 Task: Find connections with filter location Rājgurunagar with filter topic #happyfounderswith filter profile language English with filter current company Internship & Jobs For Fresher / Work From Home Jobs  with filter school Sri Krishnadevaraya University with filter industry Real Estate and Equipment Rental Services with filter service category Corporate Law with filter keywords title Political Scientist
Action: Mouse moved to (488, 48)
Screenshot: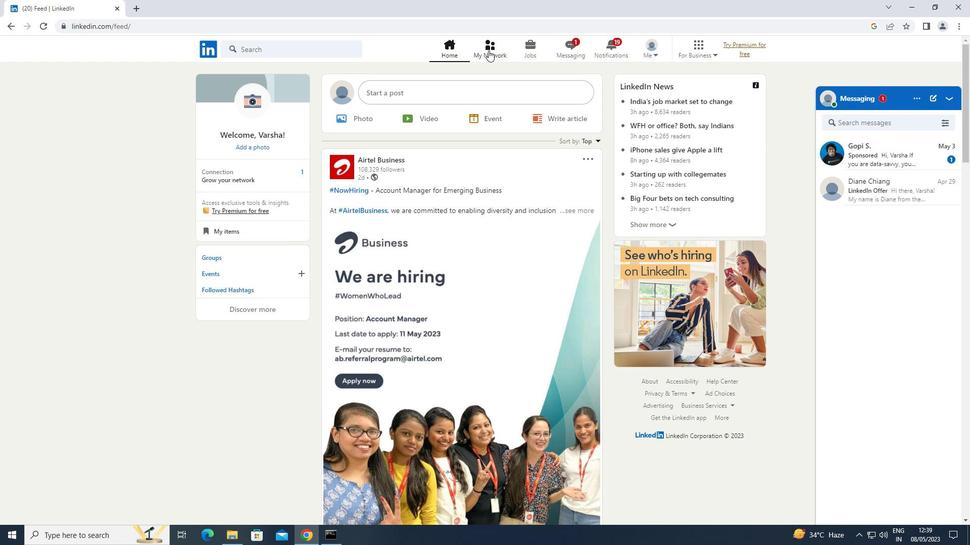 
Action: Mouse pressed left at (488, 48)
Screenshot: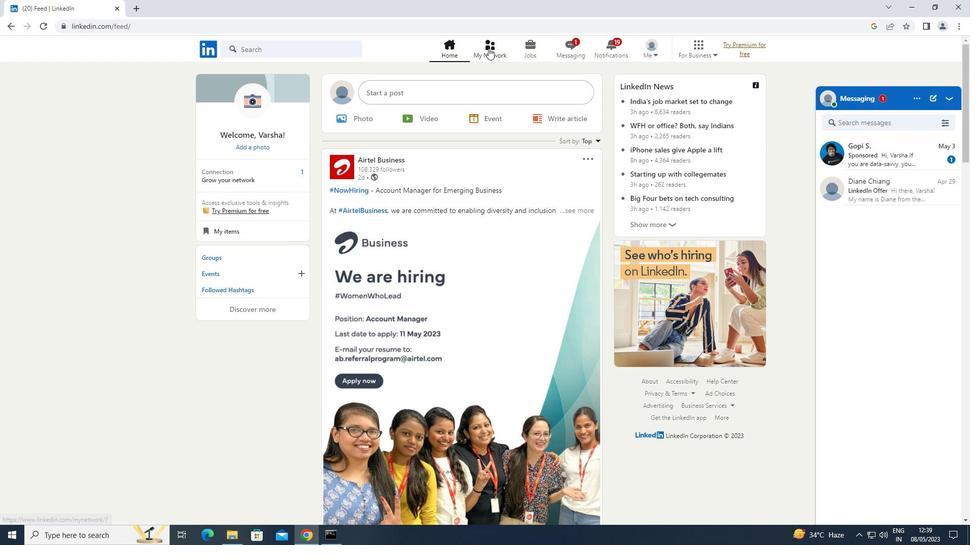 
Action: Mouse moved to (302, 104)
Screenshot: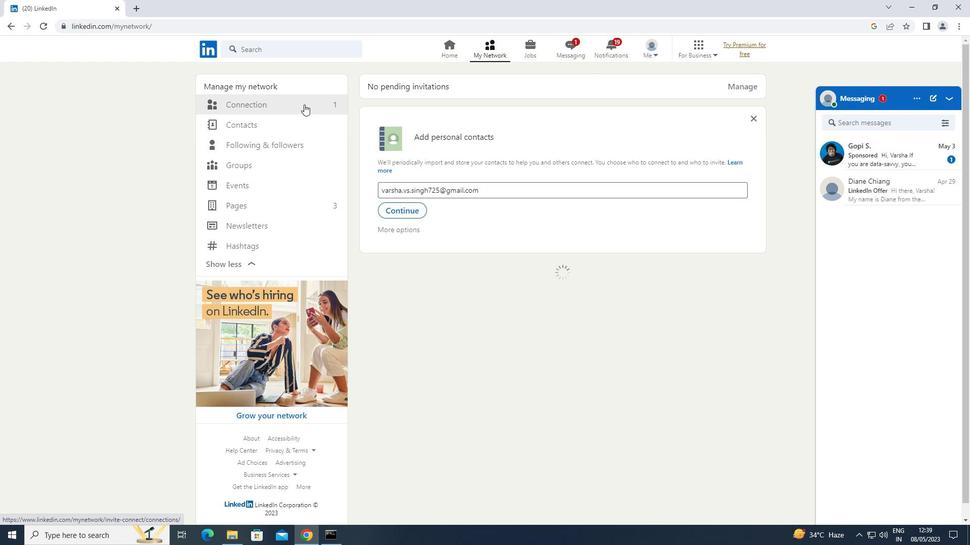 
Action: Mouse pressed left at (302, 104)
Screenshot: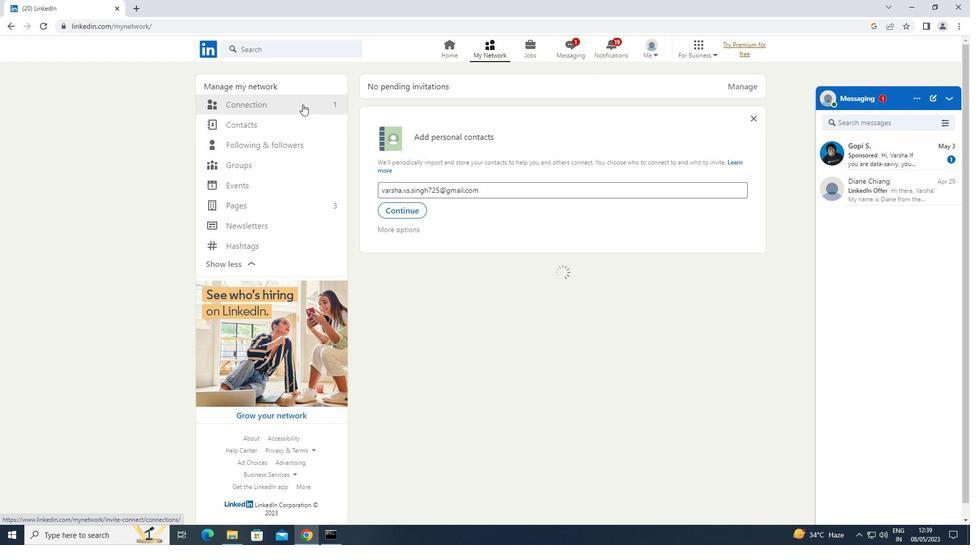 
Action: Mouse moved to (572, 101)
Screenshot: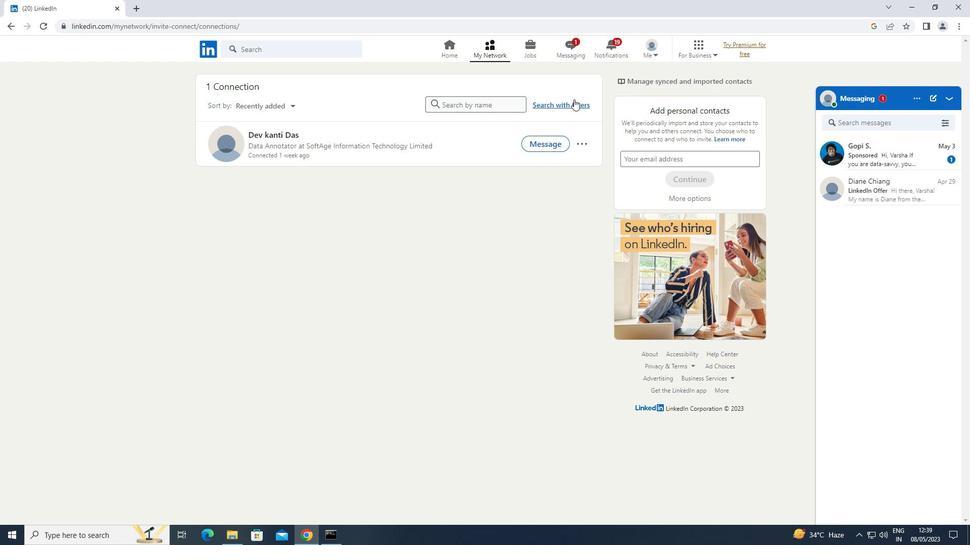 
Action: Mouse pressed left at (572, 101)
Screenshot: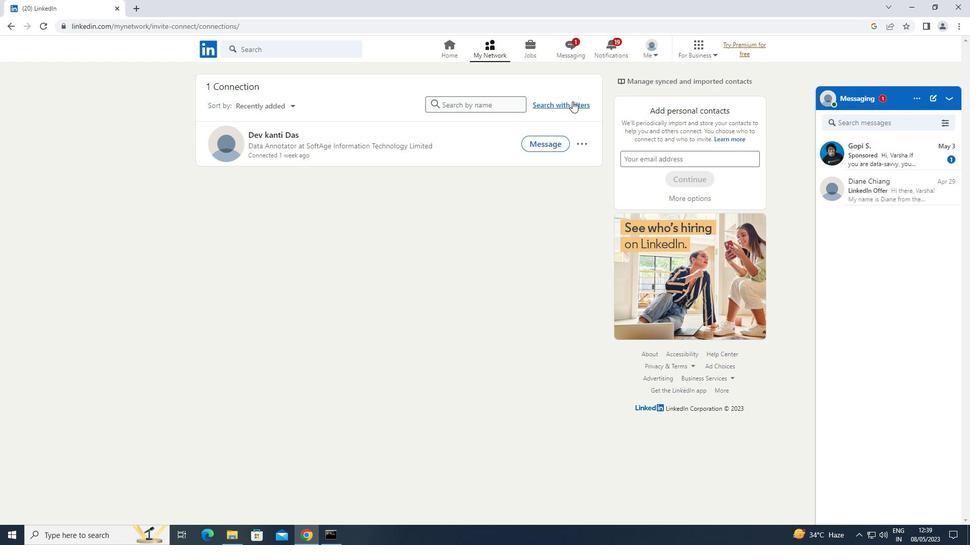 
Action: Mouse moved to (518, 77)
Screenshot: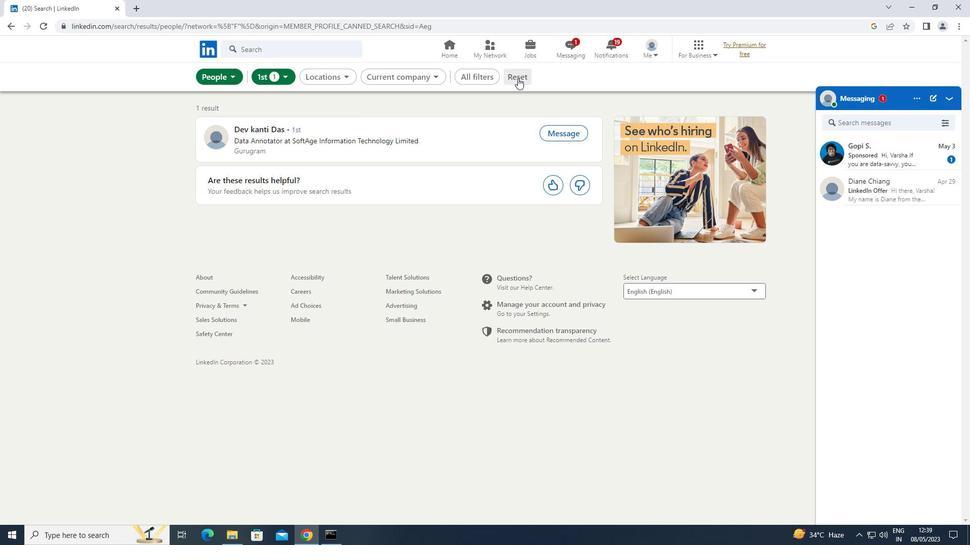 
Action: Mouse pressed left at (518, 77)
Screenshot: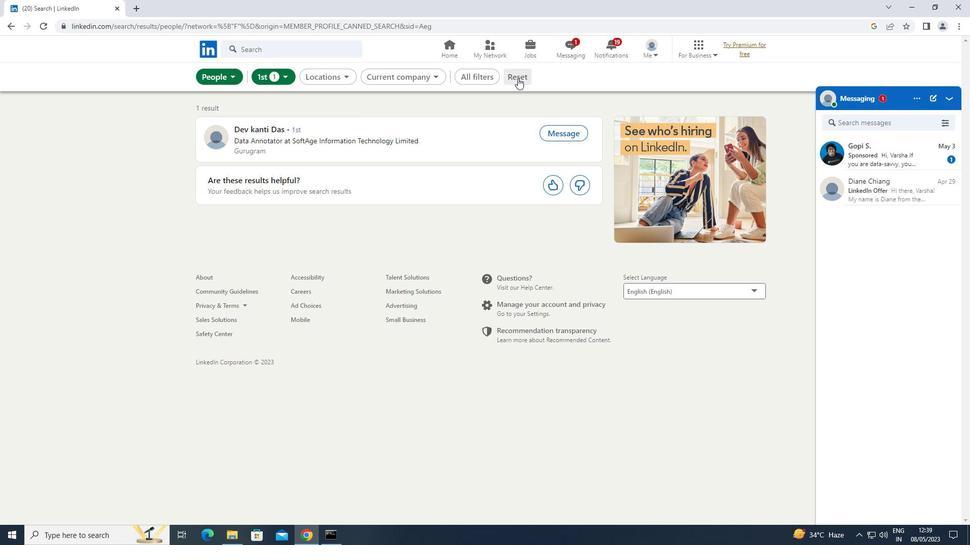 
Action: Mouse moved to (506, 79)
Screenshot: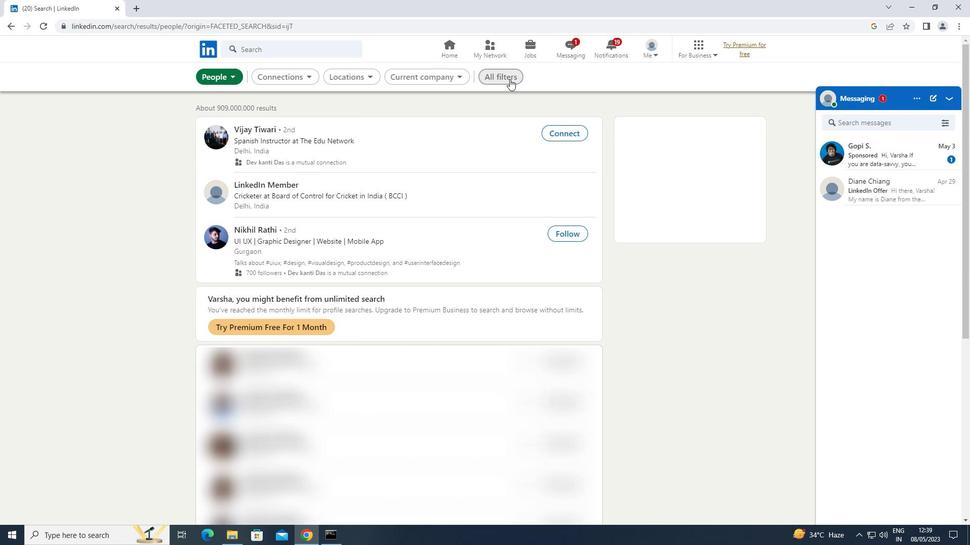 
Action: Mouse pressed left at (506, 79)
Screenshot: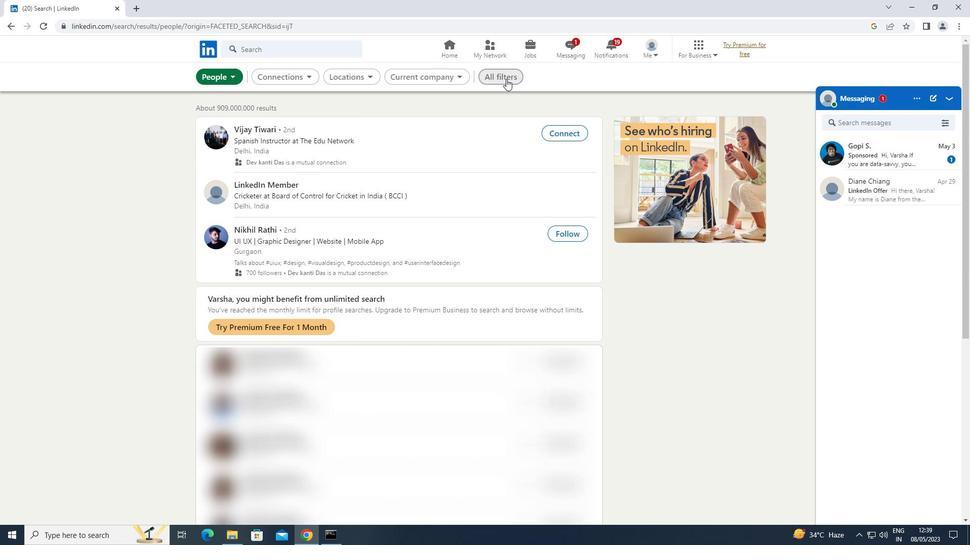 
Action: Mouse moved to (769, 204)
Screenshot: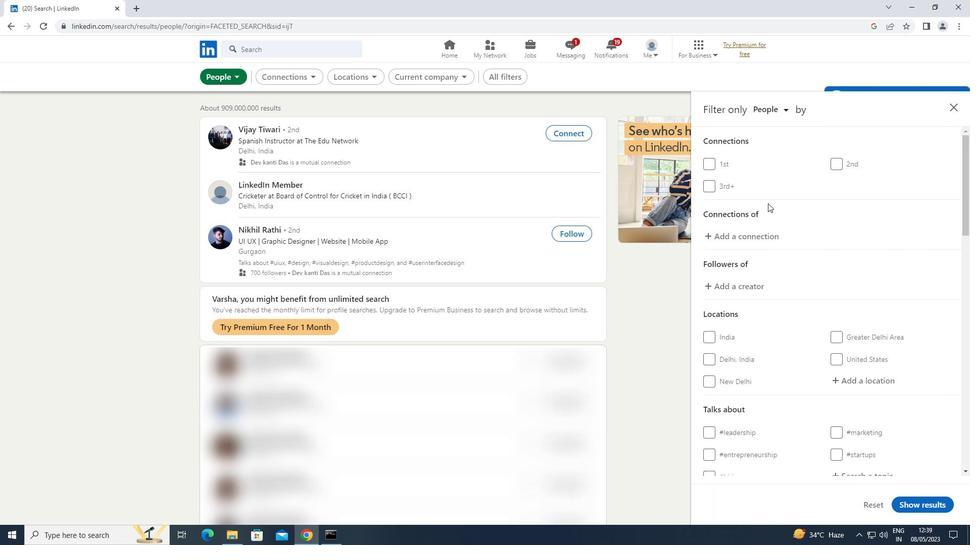 
Action: Mouse scrolled (769, 203) with delta (0, 0)
Screenshot: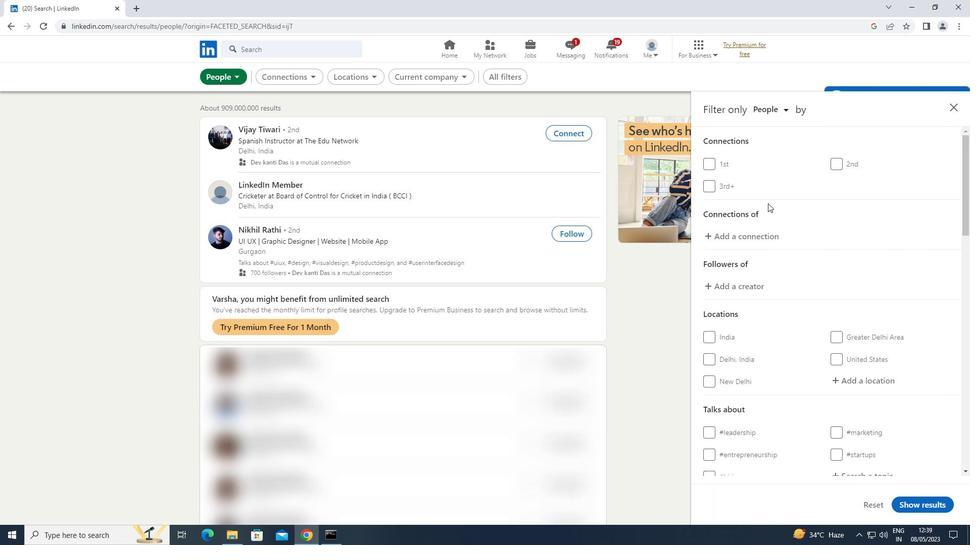 
Action: Mouse moved to (769, 204)
Screenshot: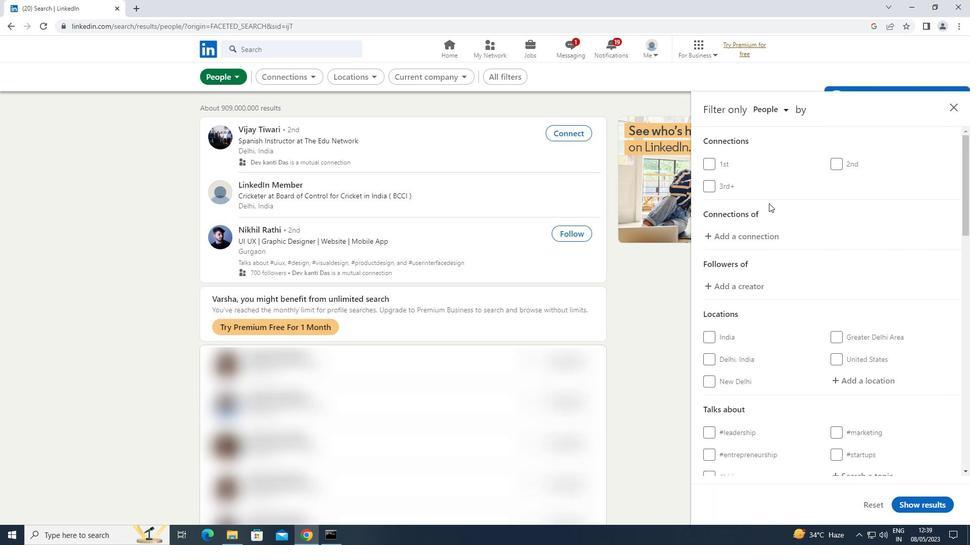 
Action: Mouse scrolled (769, 204) with delta (0, 0)
Screenshot: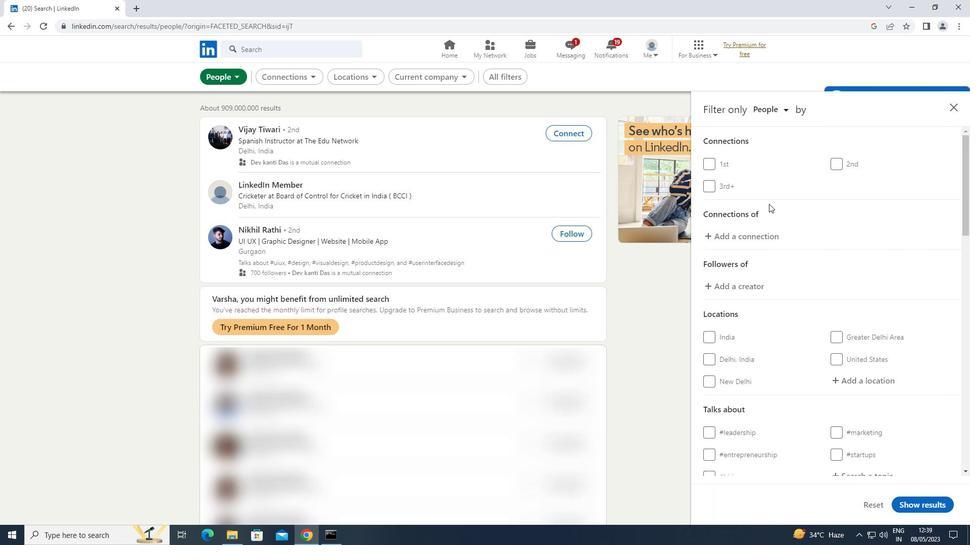 
Action: Mouse moved to (857, 277)
Screenshot: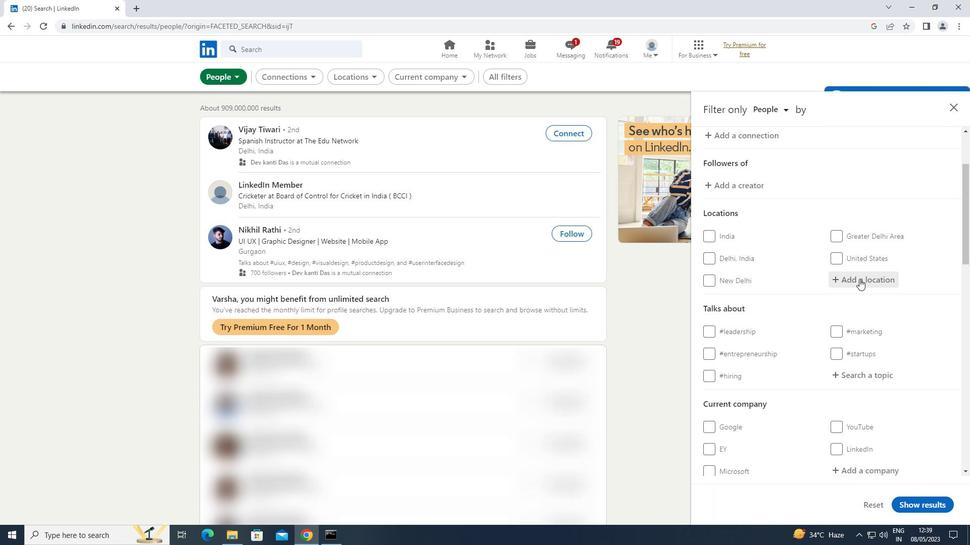 
Action: Mouse pressed left at (857, 277)
Screenshot: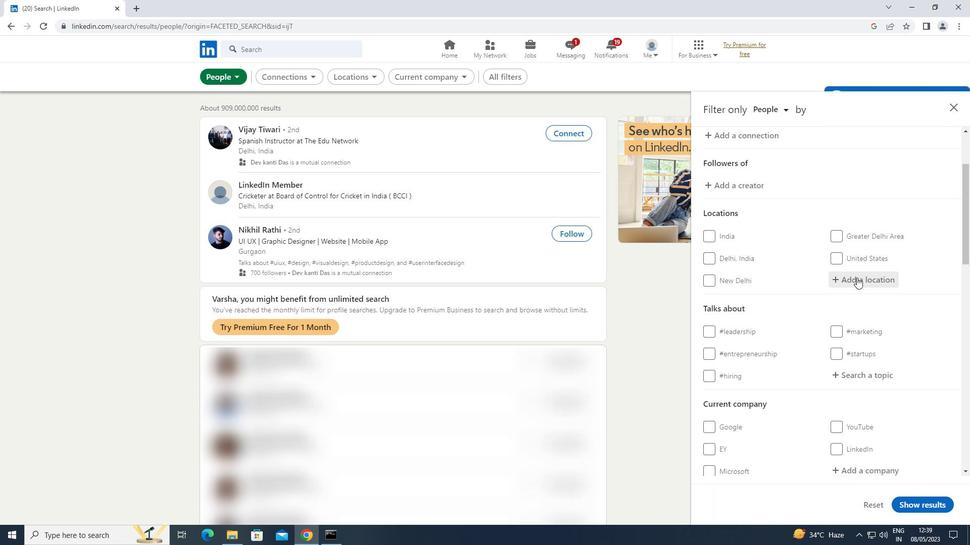 
Action: Key pressed <Key.shift>RAJGURUNAGAR
Screenshot: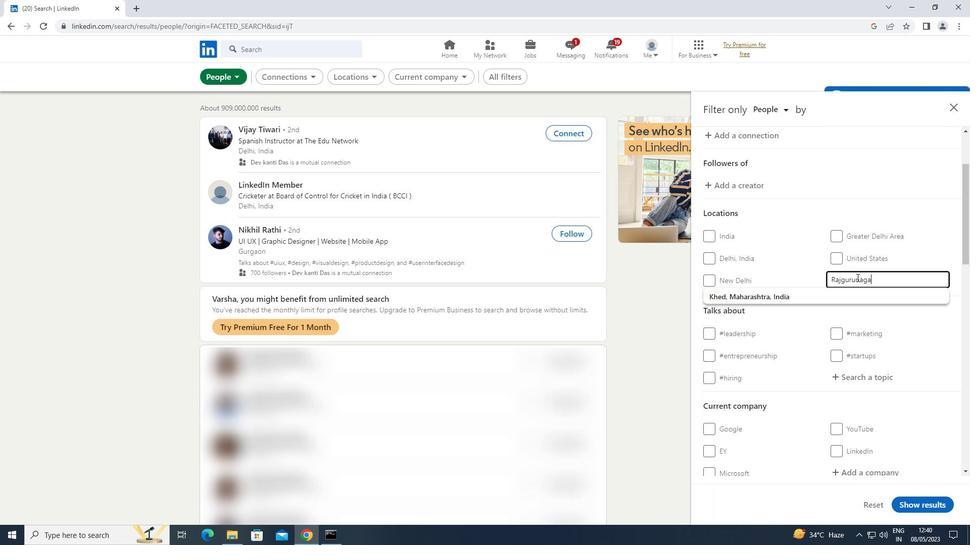 
Action: Mouse moved to (855, 377)
Screenshot: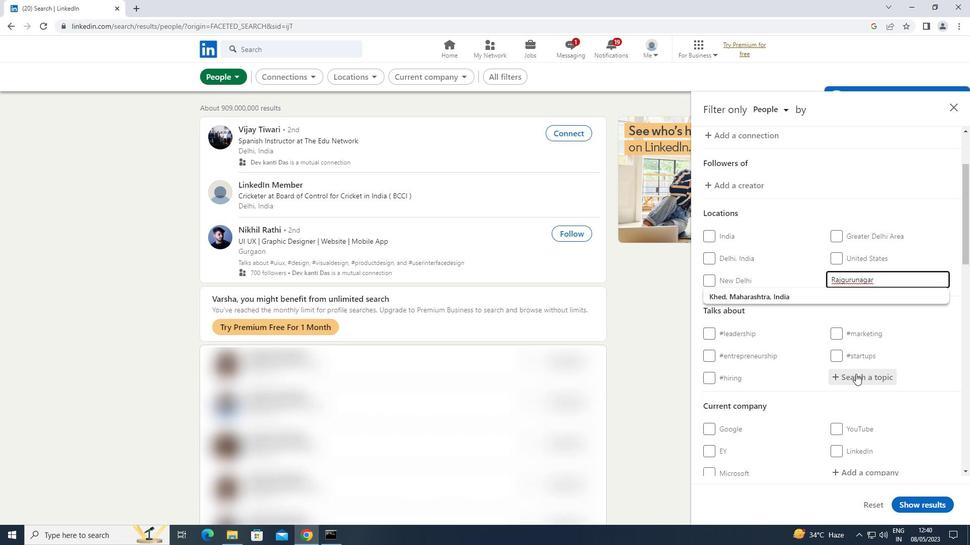 
Action: Mouse pressed left at (855, 377)
Screenshot: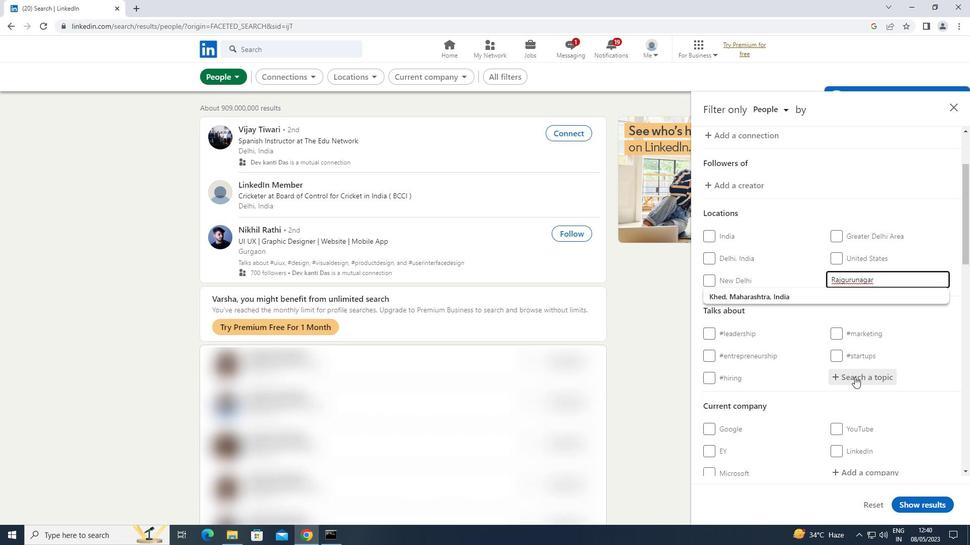 
Action: Key pressed HAPPYFOUNDER
Screenshot: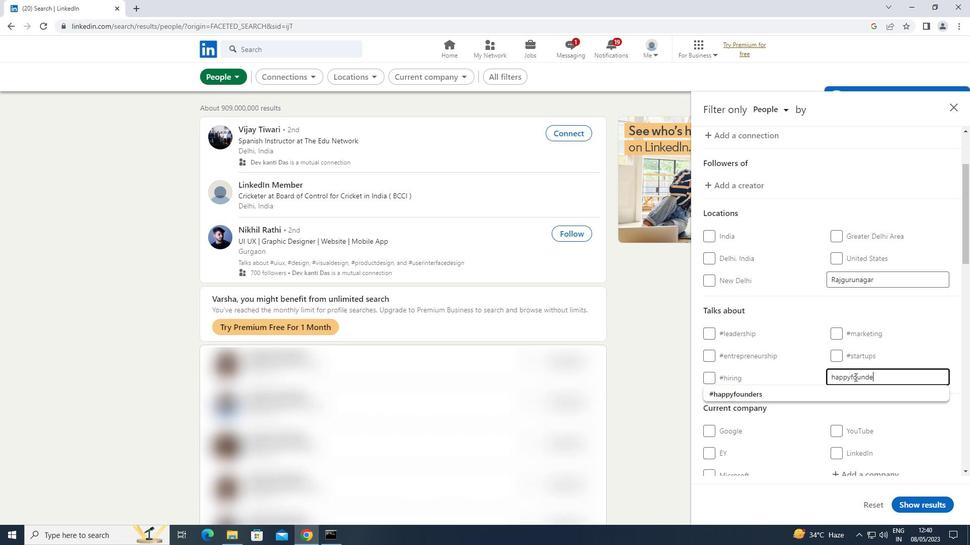 
Action: Mouse moved to (767, 395)
Screenshot: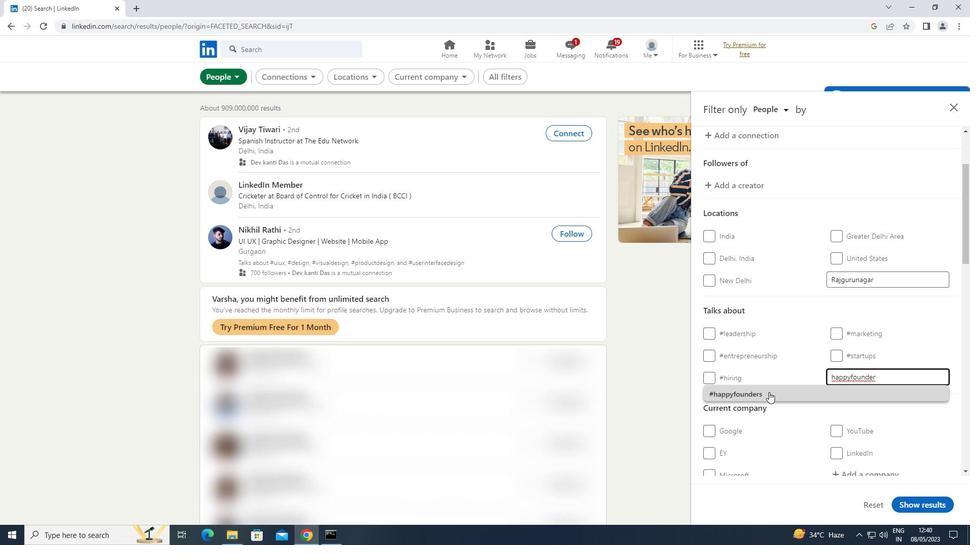 
Action: Mouse pressed left at (767, 395)
Screenshot: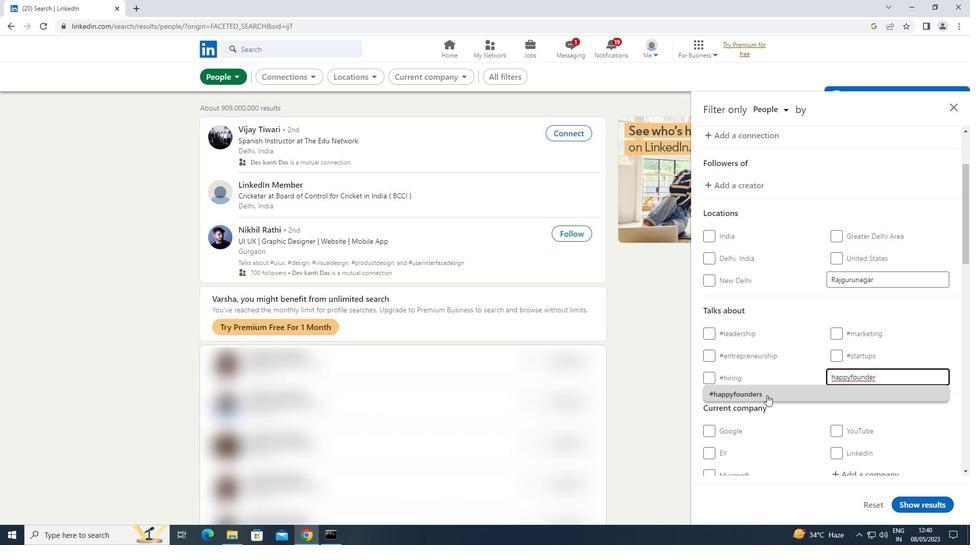 
Action: Mouse scrolled (767, 395) with delta (0, 0)
Screenshot: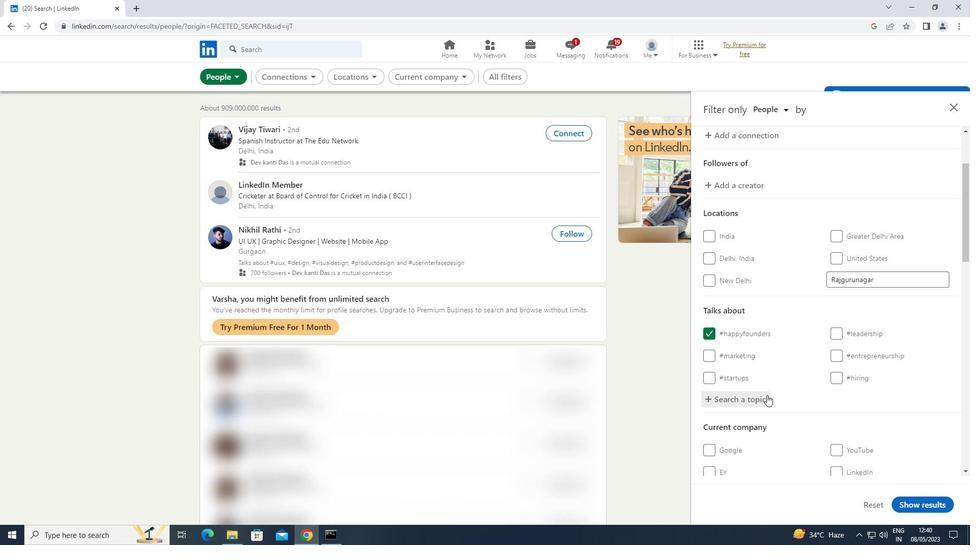 
Action: Mouse moved to (767, 396)
Screenshot: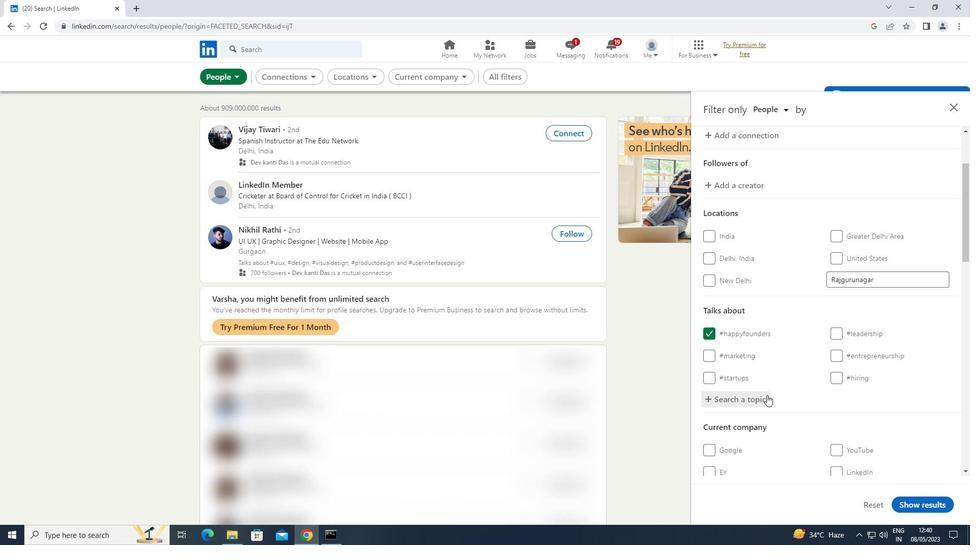 
Action: Mouse scrolled (767, 395) with delta (0, 0)
Screenshot: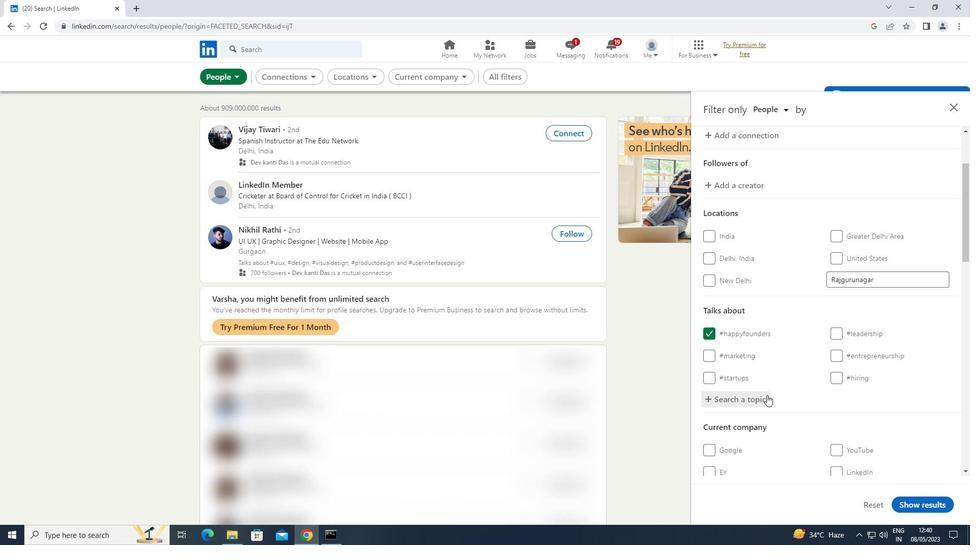 
Action: Mouse scrolled (767, 395) with delta (0, 0)
Screenshot: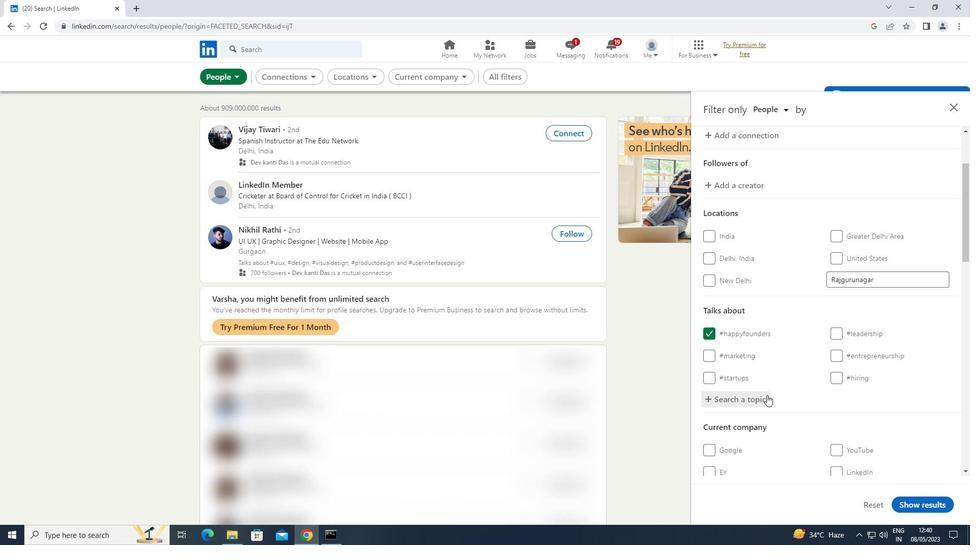 
Action: Mouse scrolled (767, 395) with delta (0, 0)
Screenshot: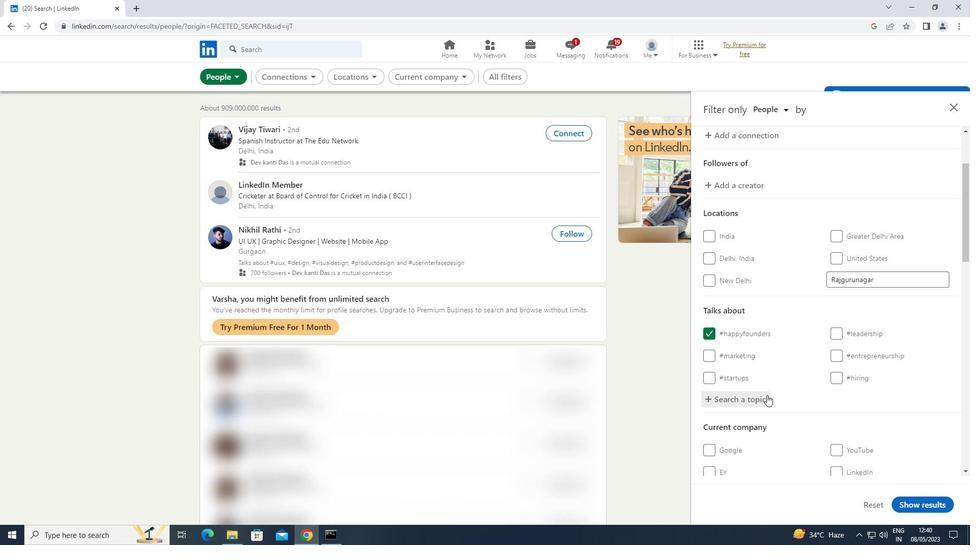 
Action: Mouse moved to (767, 396)
Screenshot: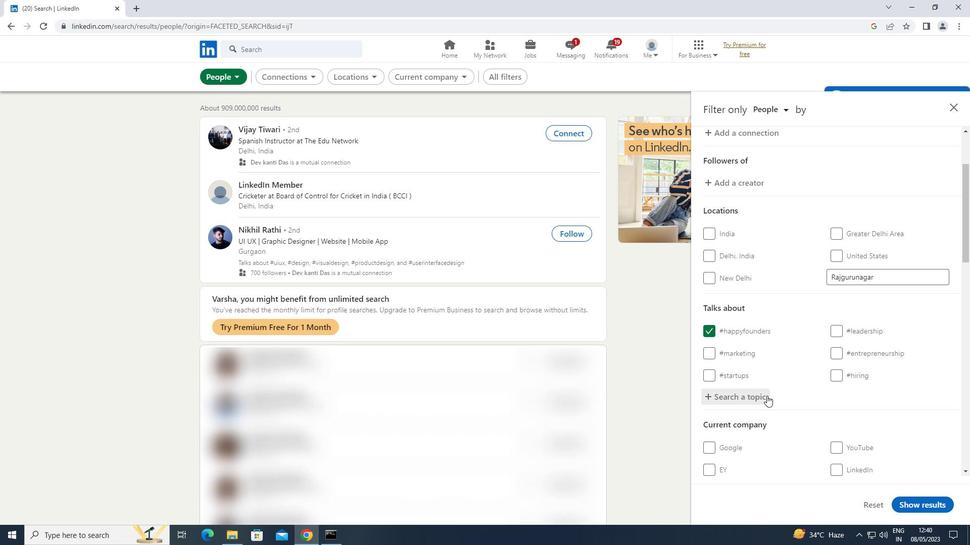 
Action: Mouse scrolled (767, 396) with delta (0, 0)
Screenshot: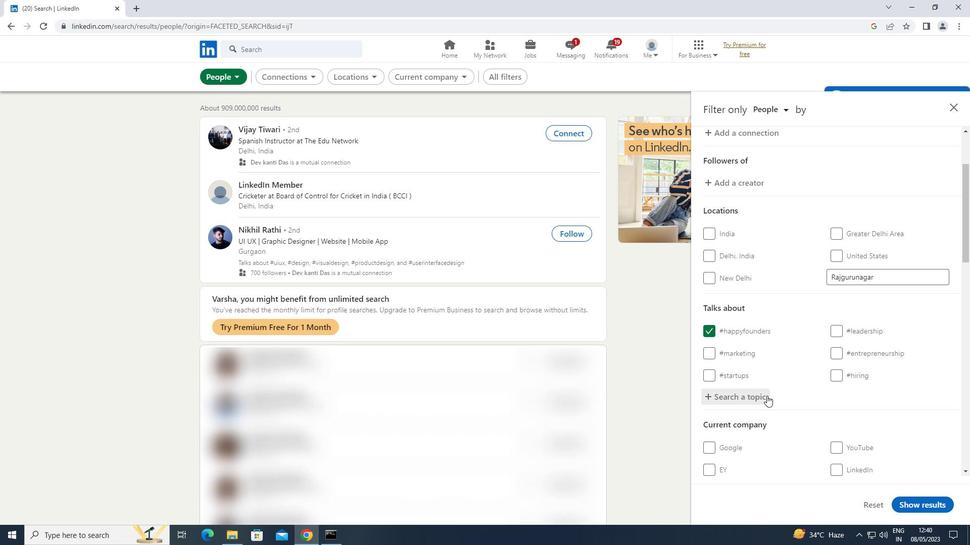 
Action: Mouse scrolled (767, 396) with delta (0, 0)
Screenshot: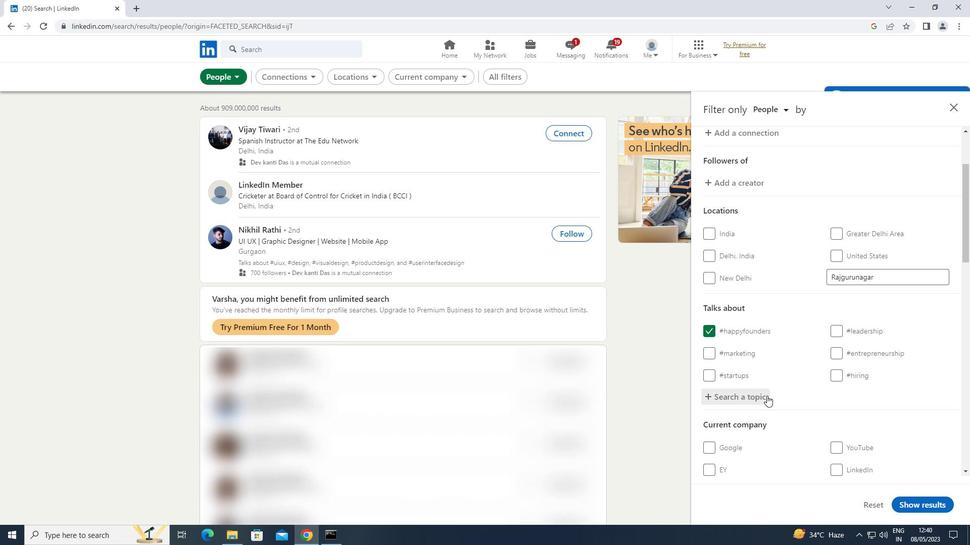 
Action: Mouse scrolled (767, 396) with delta (0, 0)
Screenshot: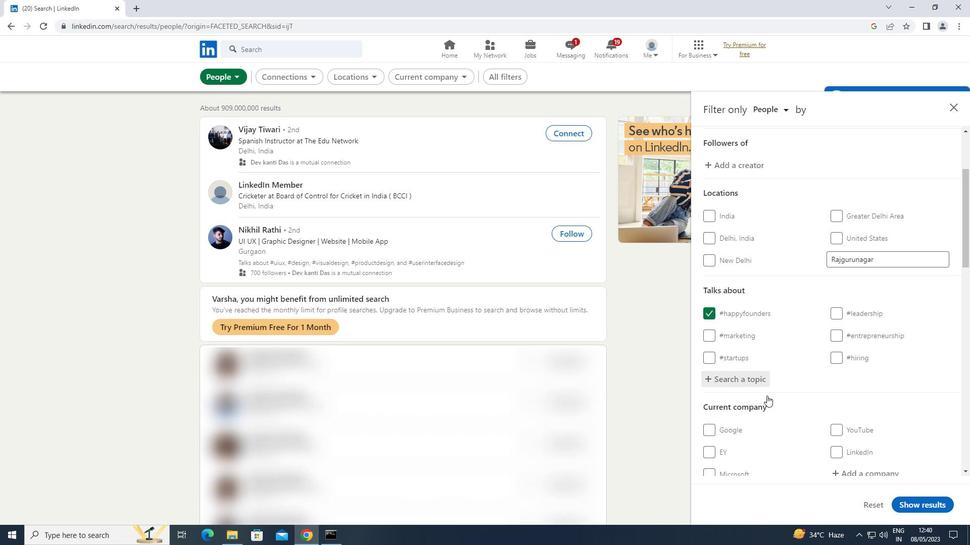 
Action: Mouse moved to (769, 395)
Screenshot: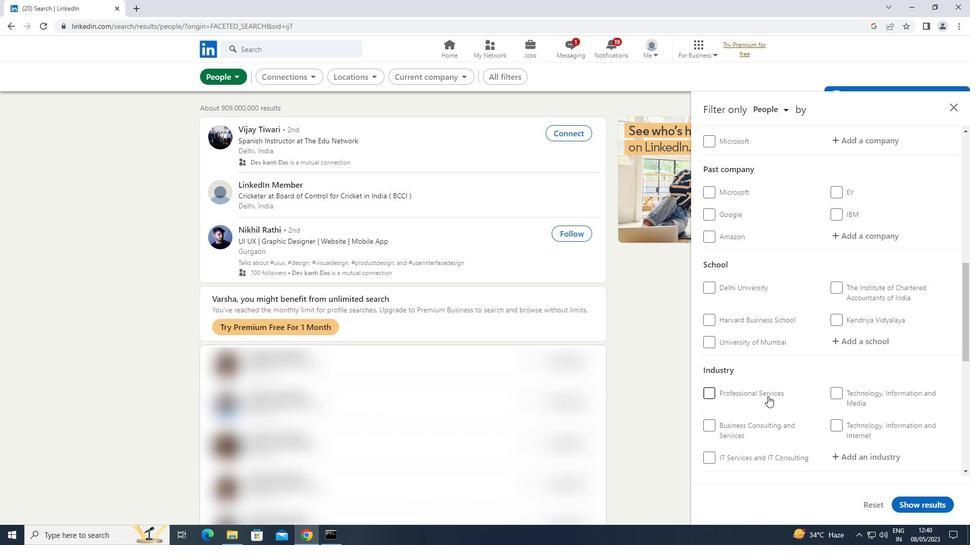 
Action: Mouse scrolled (769, 395) with delta (0, 0)
Screenshot: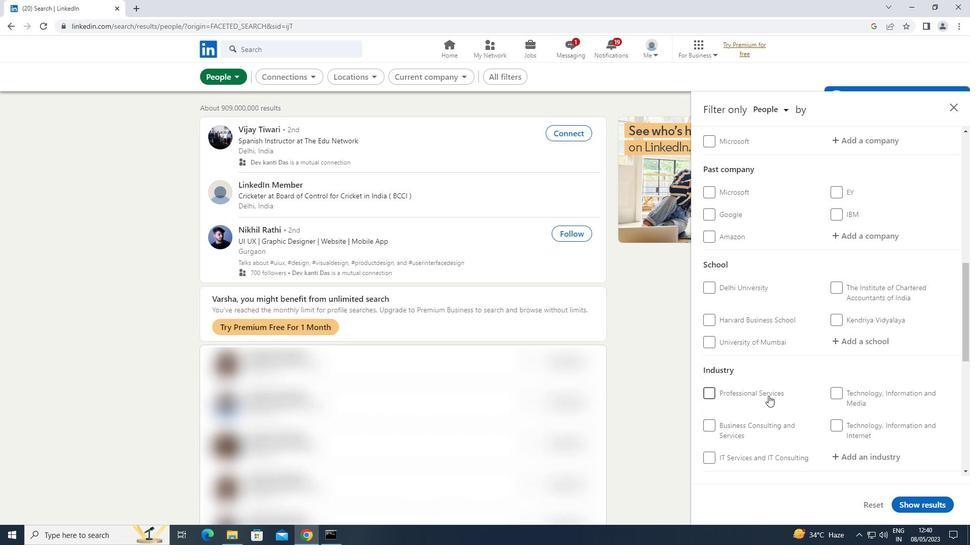 
Action: Mouse scrolled (769, 395) with delta (0, 0)
Screenshot: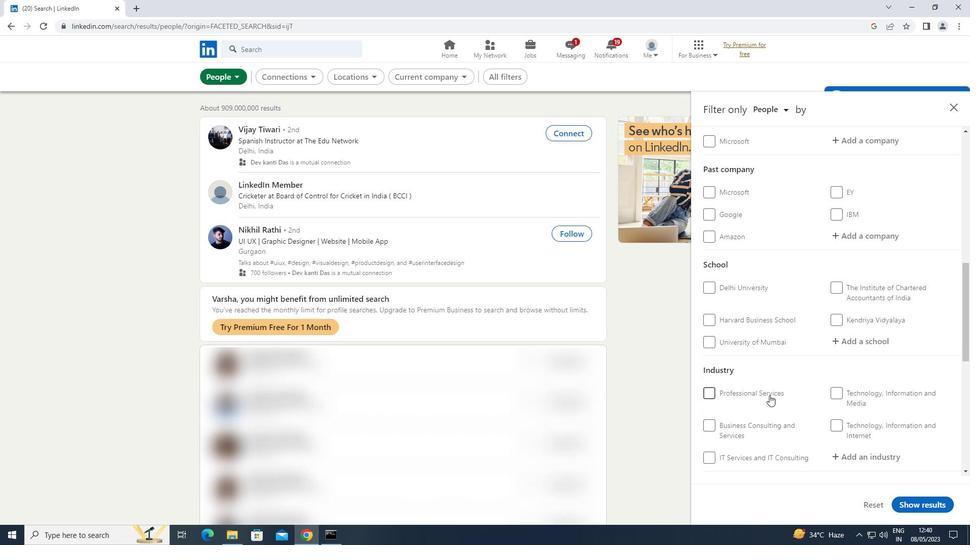 
Action: Mouse moved to (769, 395)
Screenshot: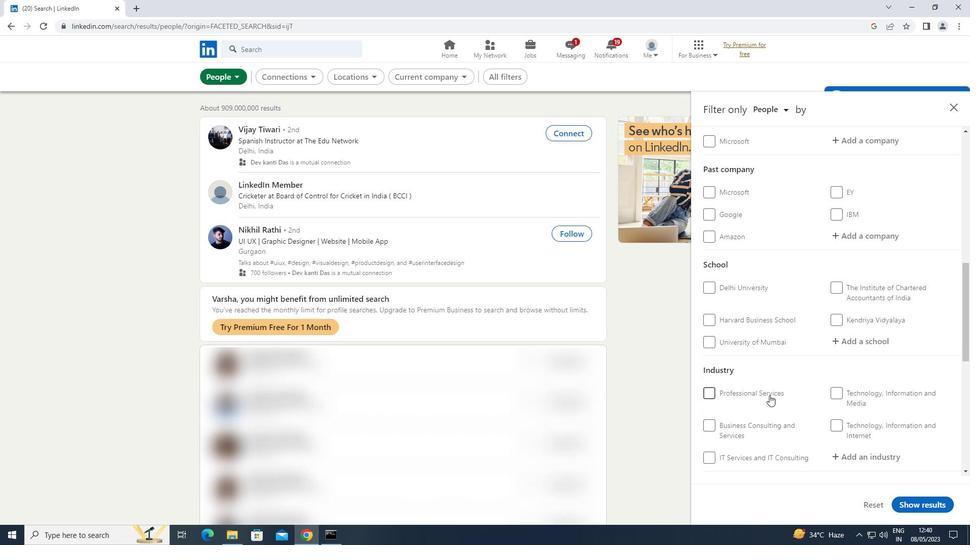 
Action: Mouse scrolled (769, 395) with delta (0, 0)
Screenshot: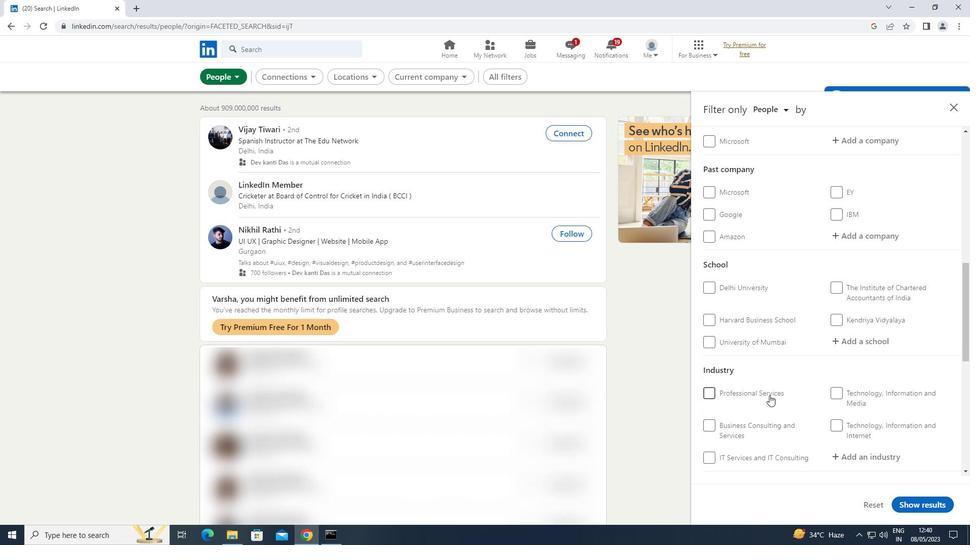 
Action: Mouse moved to (769, 396)
Screenshot: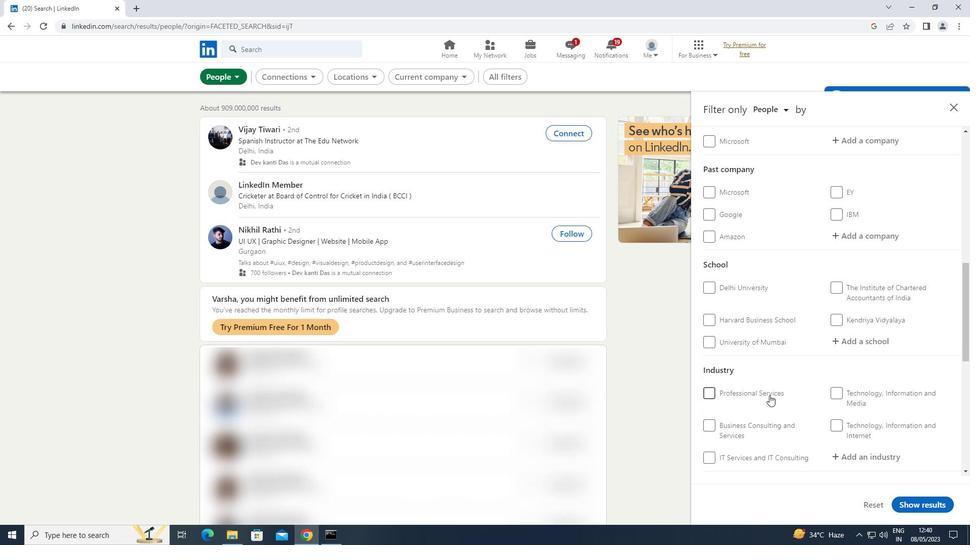 
Action: Mouse scrolled (769, 396) with delta (0, 0)
Screenshot: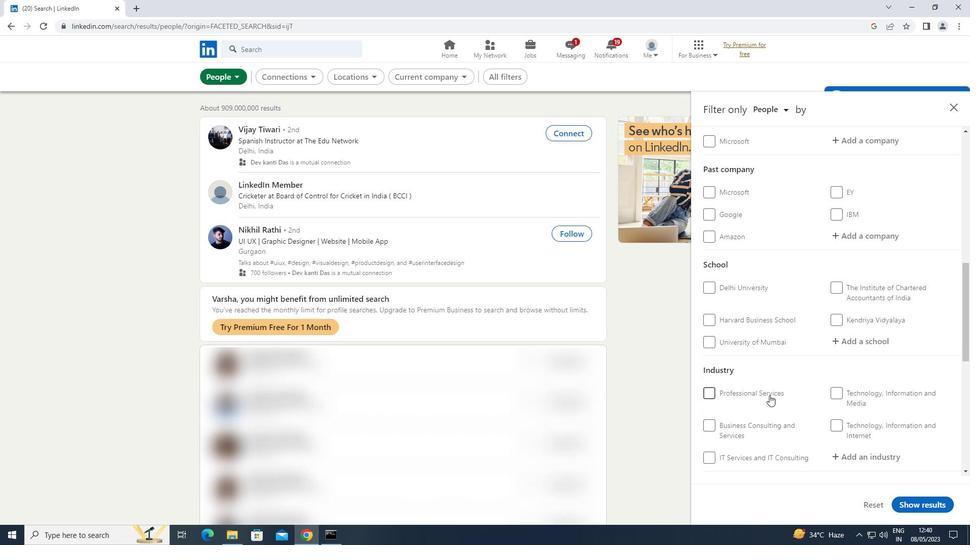 
Action: Mouse moved to (710, 307)
Screenshot: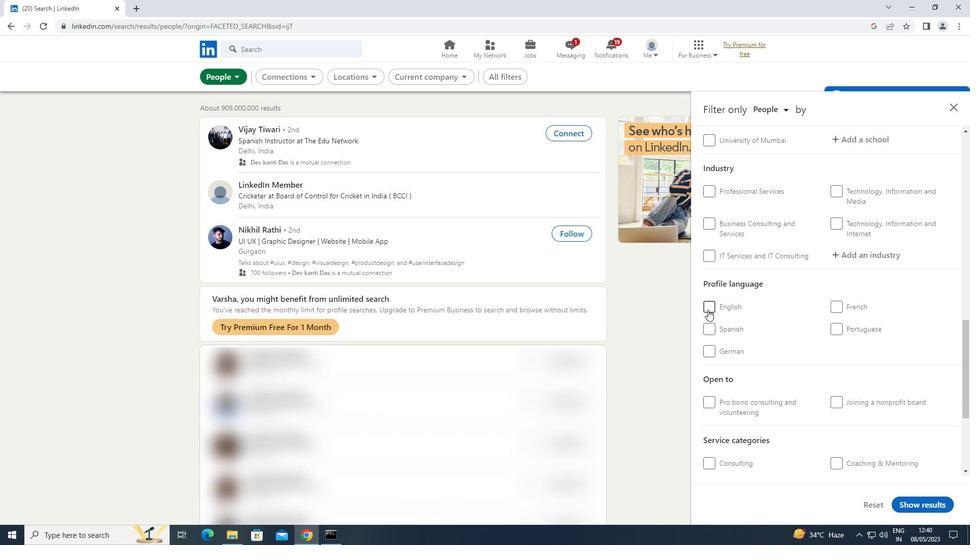 
Action: Mouse pressed left at (710, 307)
Screenshot: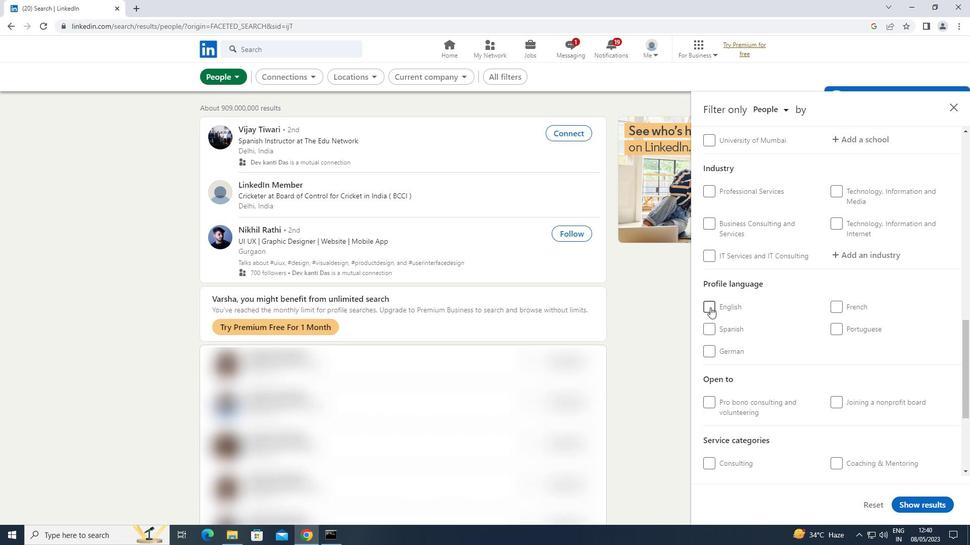 
Action: Mouse scrolled (710, 308) with delta (0, 0)
Screenshot: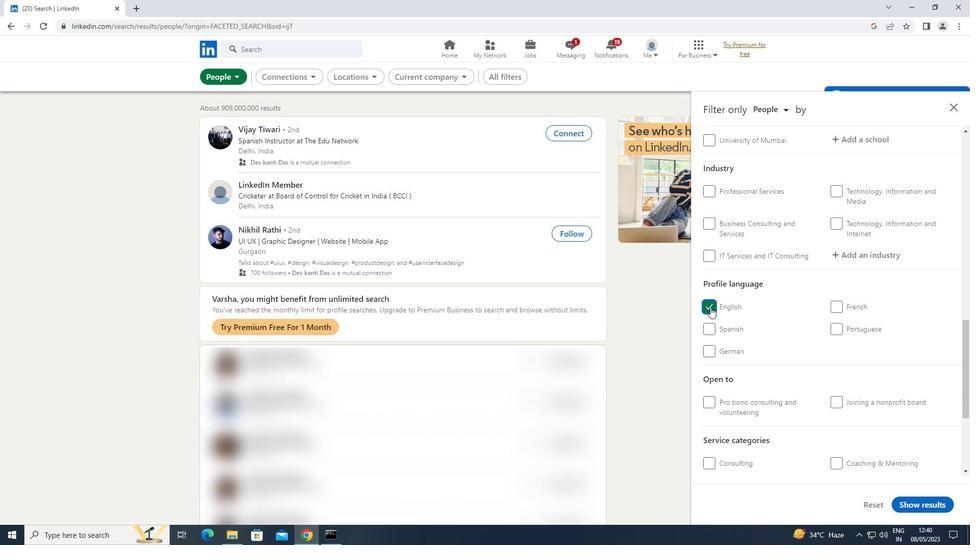 
Action: Mouse scrolled (710, 308) with delta (0, 0)
Screenshot: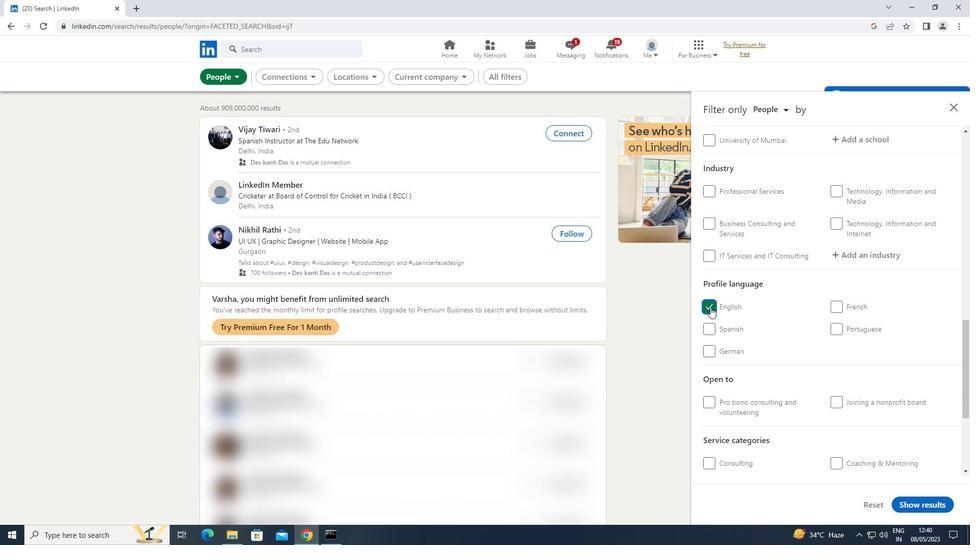 
Action: Mouse scrolled (710, 308) with delta (0, 0)
Screenshot: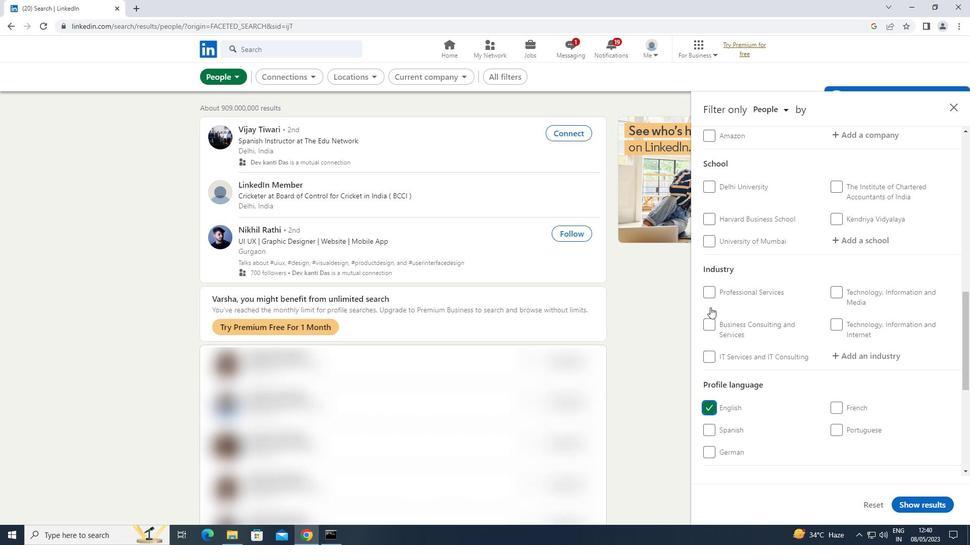 
Action: Mouse scrolled (710, 308) with delta (0, 0)
Screenshot: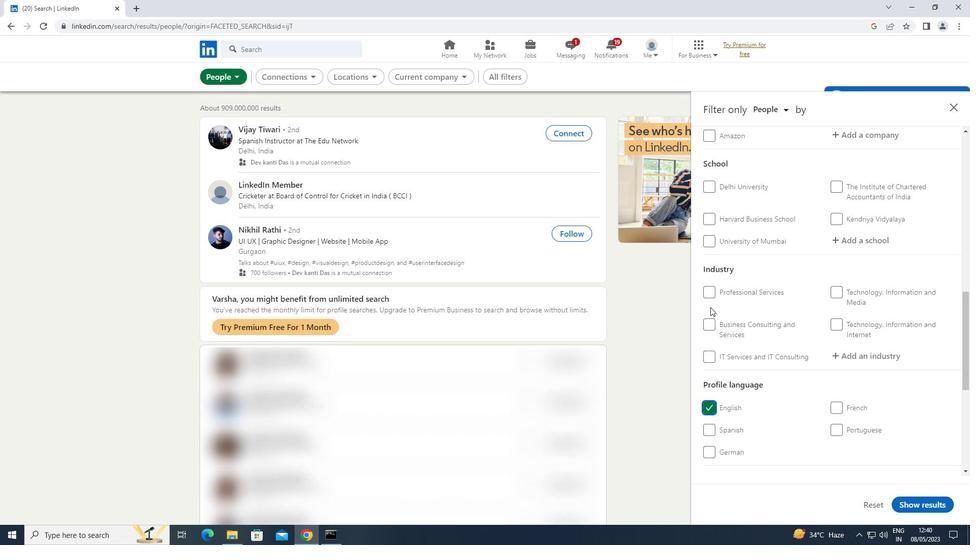 
Action: Mouse moved to (722, 298)
Screenshot: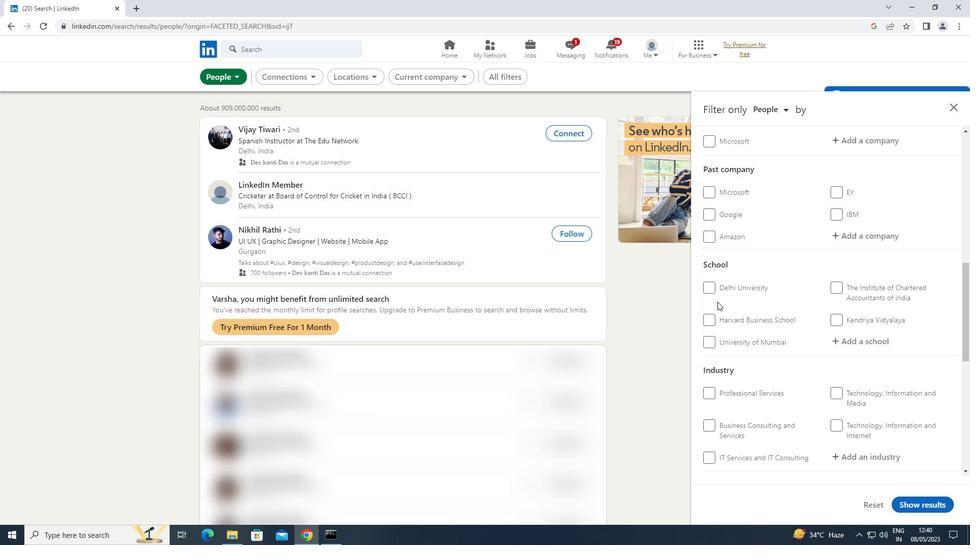 
Action: Mouse scrolled (722, 299) with delta (0, 0)
Screenshot: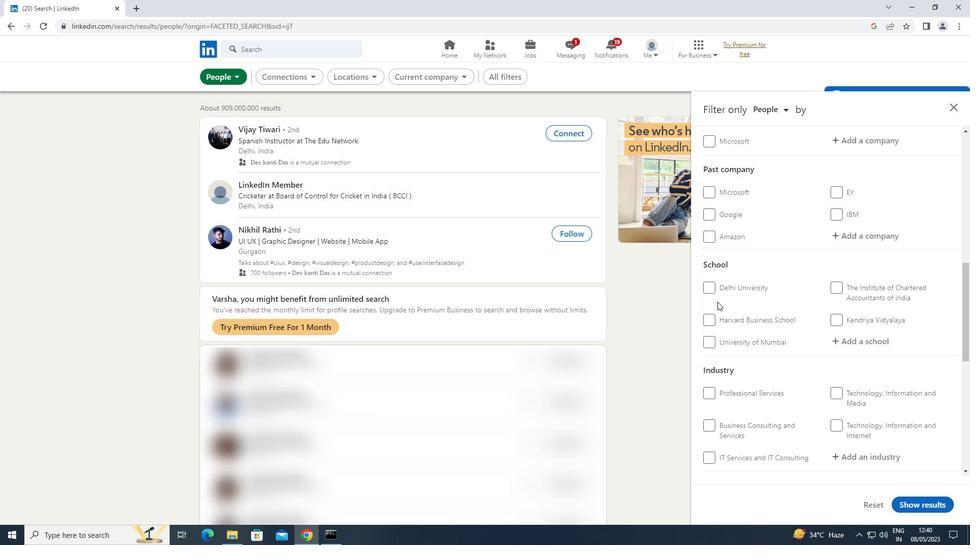 
Action: Mouse scrolled (722, 299) with delta (0, 0)
Screenshot: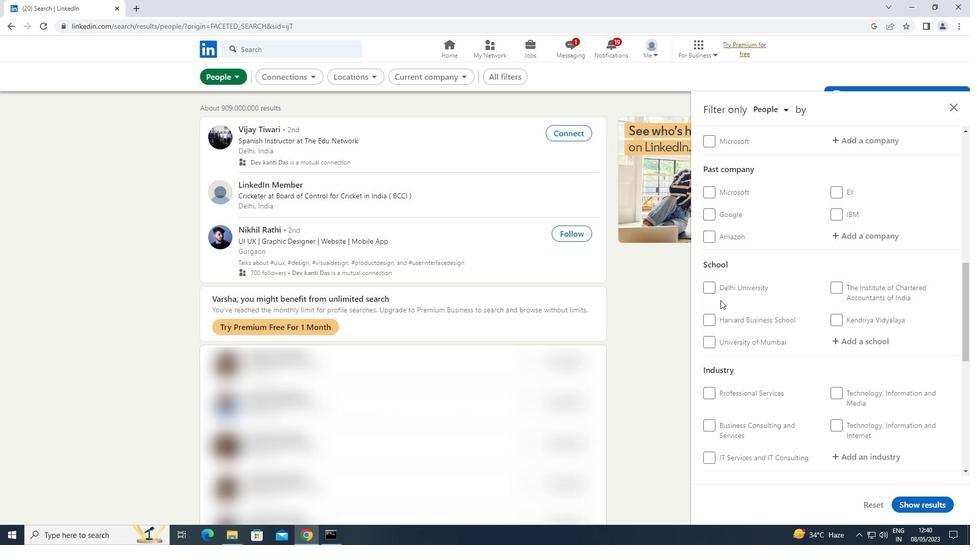 
Action: Mouse moved to (865, 240)
Screenshot: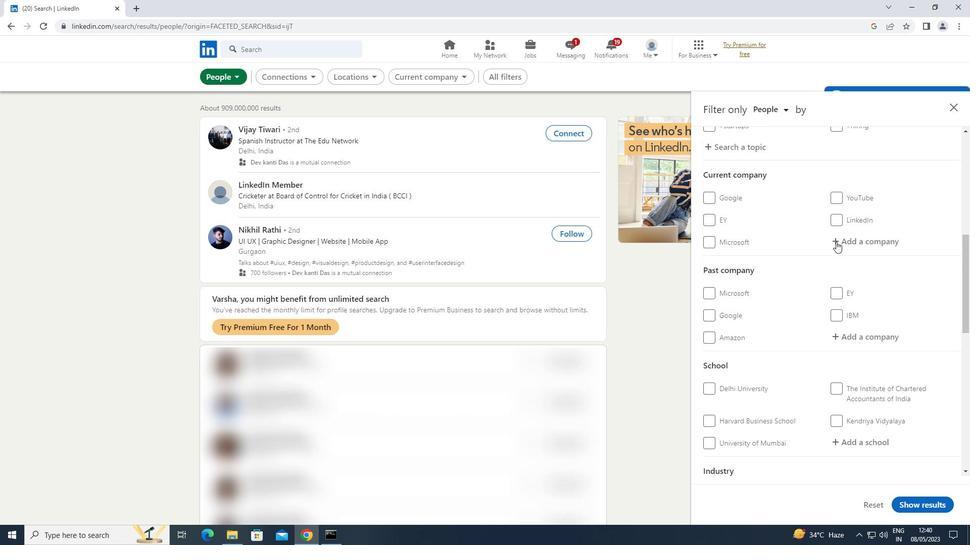 
Action: Mouse pressed left at (865, 240)
Screenshot: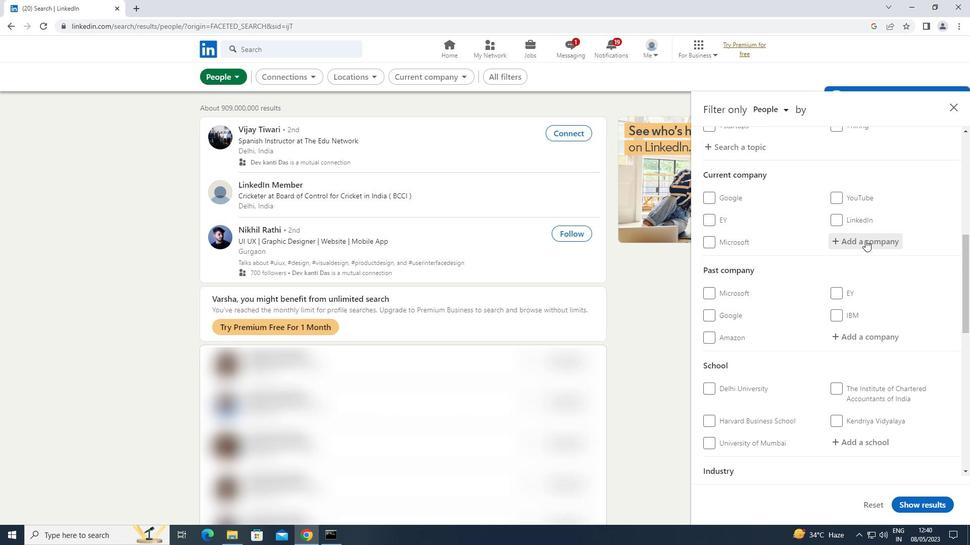 
Action: Key pressed <Key.shift>INTERNSHIP<Key.space><Key.shift>&<Key.space><Key.shift>JOBS
Screenshot: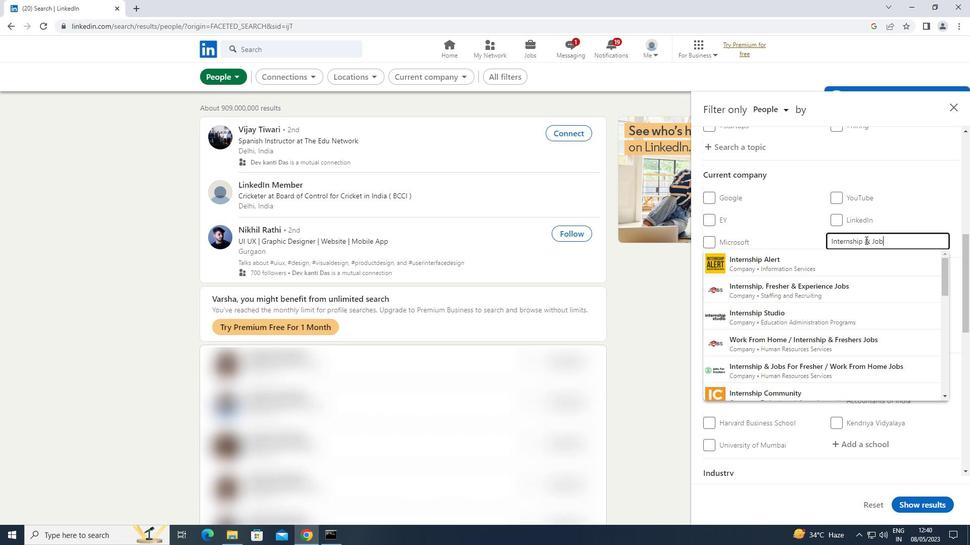 
Action: Mouse moved to (808, 283)
Screenshot: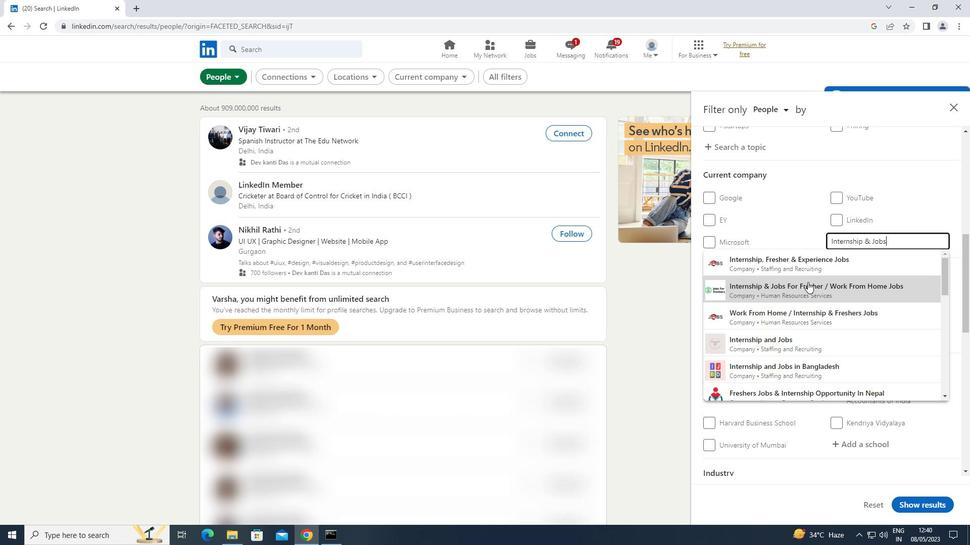 
Action: Mouse pressed left at (808, 283)
Screenshot: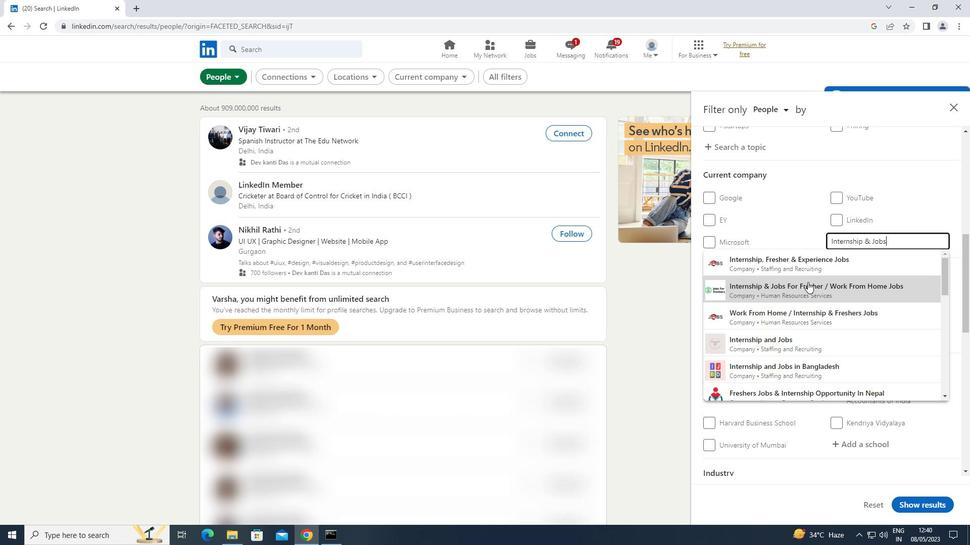 
Action: Mouse moved to (809, 283)
Screenshot: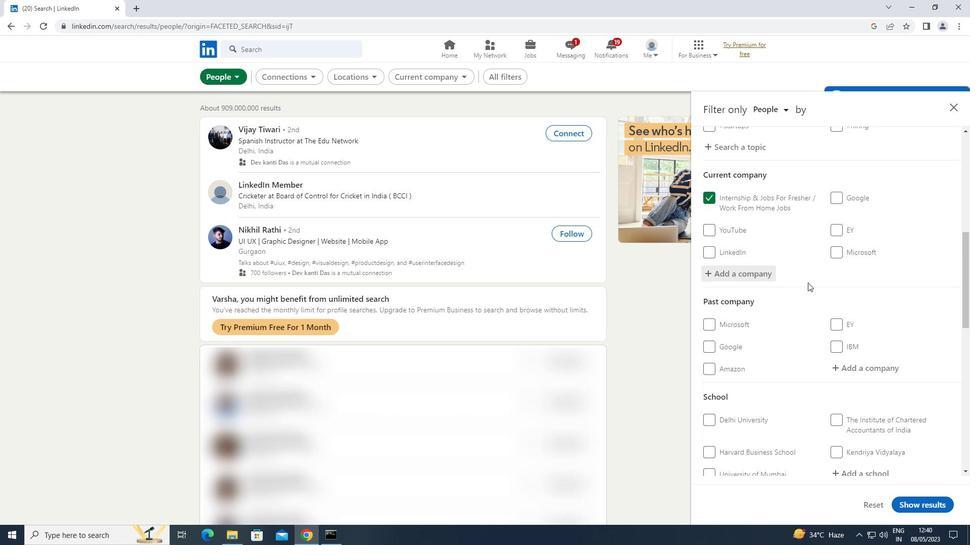 
Action: Mouse scrolled (809, 282) with delta (0, 0)
Screenshot: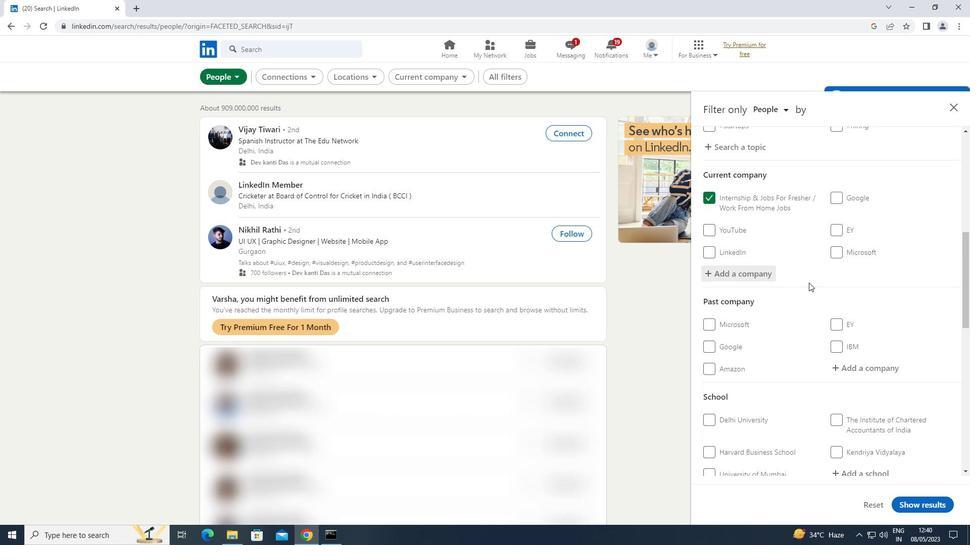 
Action: Mouse scrolled (809, 282) with delta (0, 0)
Screenshot: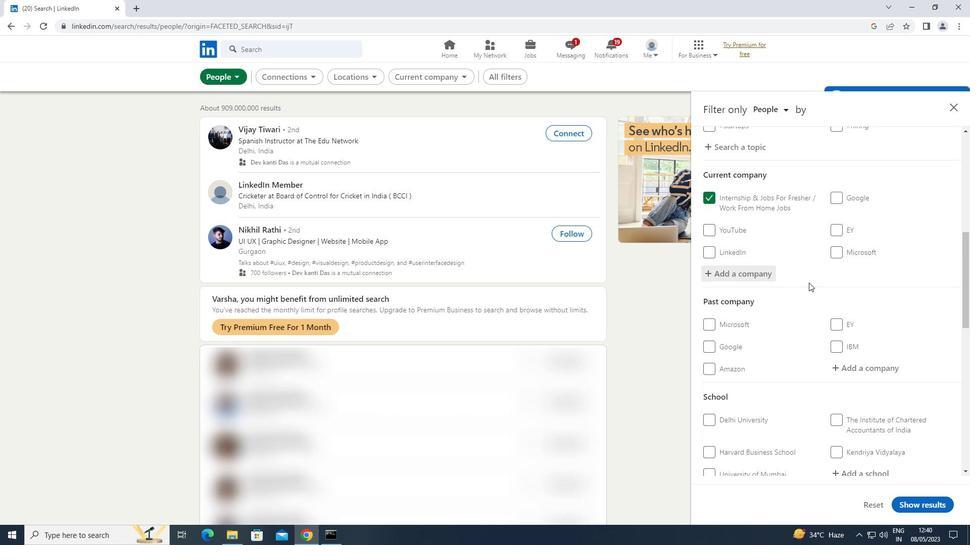 
Action: Mouse scrolled (809, 282) with delta (0, 0)
Screenshot: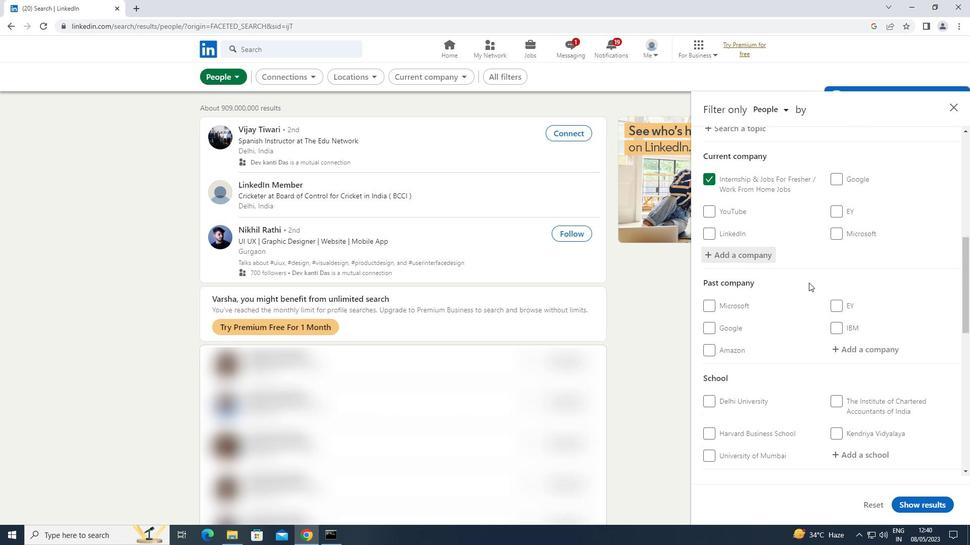 
Action: Mouse moved to (849, 320)
Screenshot: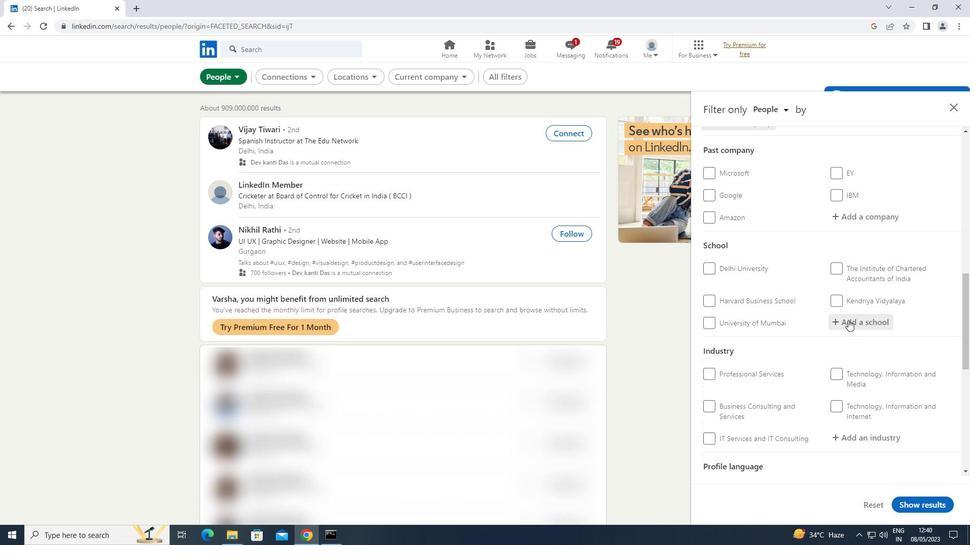 
Action: Mouse pressed left at (849, 320)
Screenshot: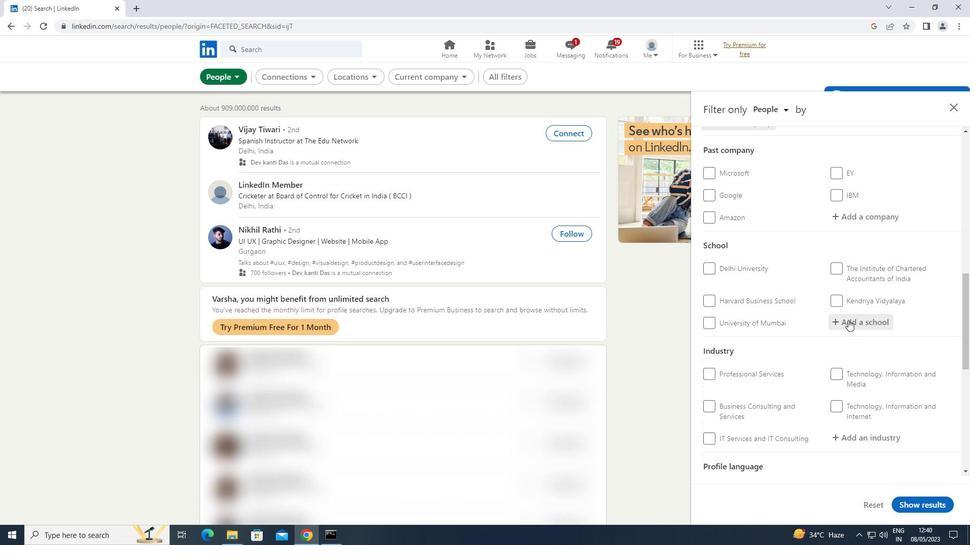 
Action: Key pressed <Key.shift>SRI<Key.space><Key.shift>KRISHNADEVARAYA
Screenshot: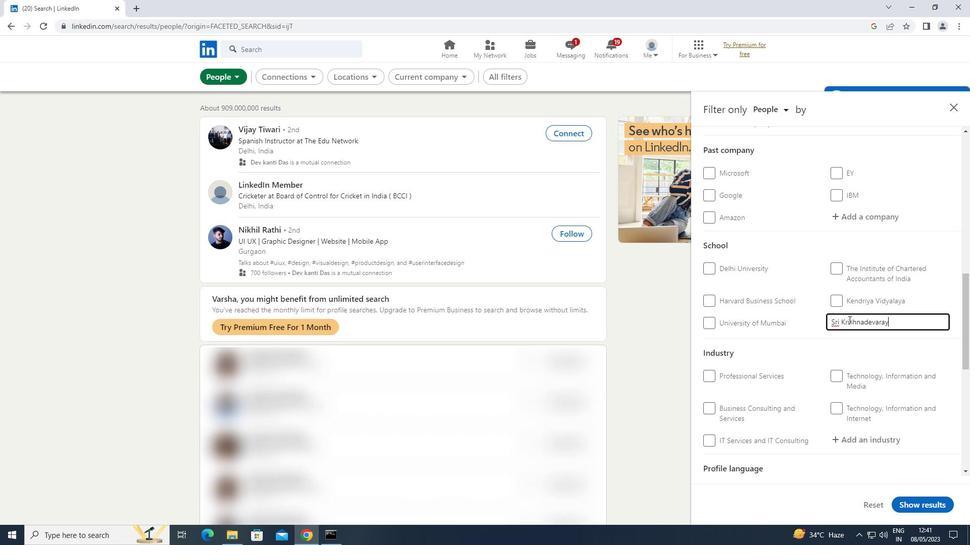 
Action: Mouse moved to (815, 340)
Screenshot: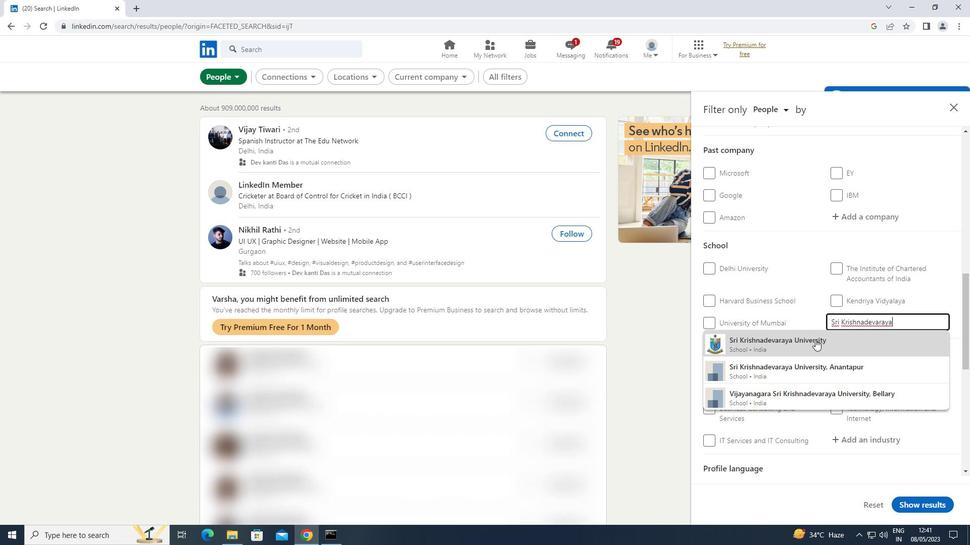 
Action: Mouse pressed left at (815, 340)
Screenshot: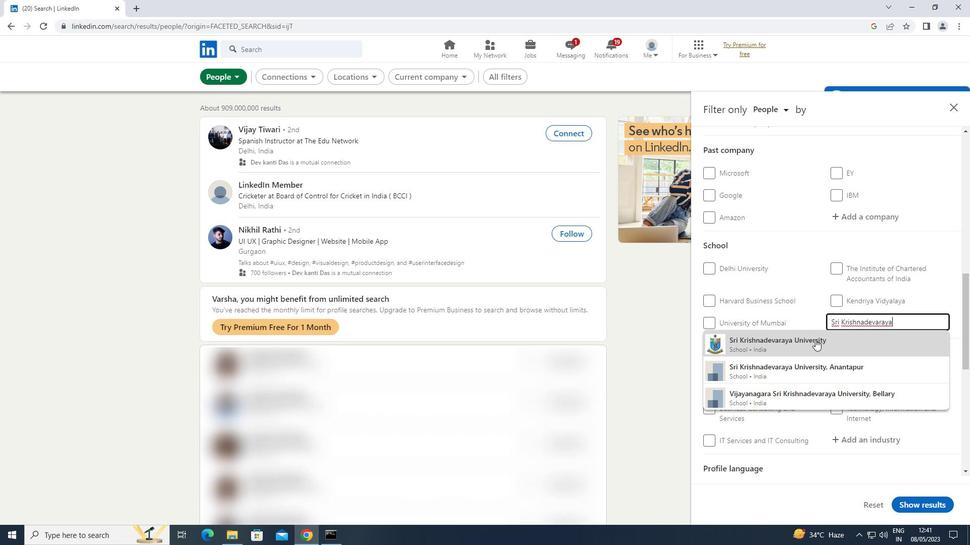 
Action: Mouse moved to (819, 338)
Screenshot: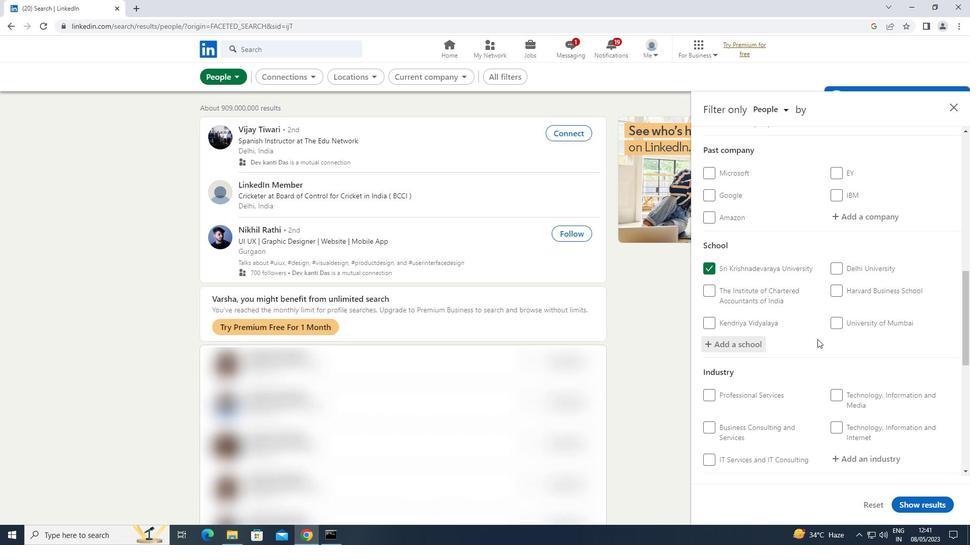 
Action: Mouse scrolled (819, 338) with delta (0, 0)
Screenshot: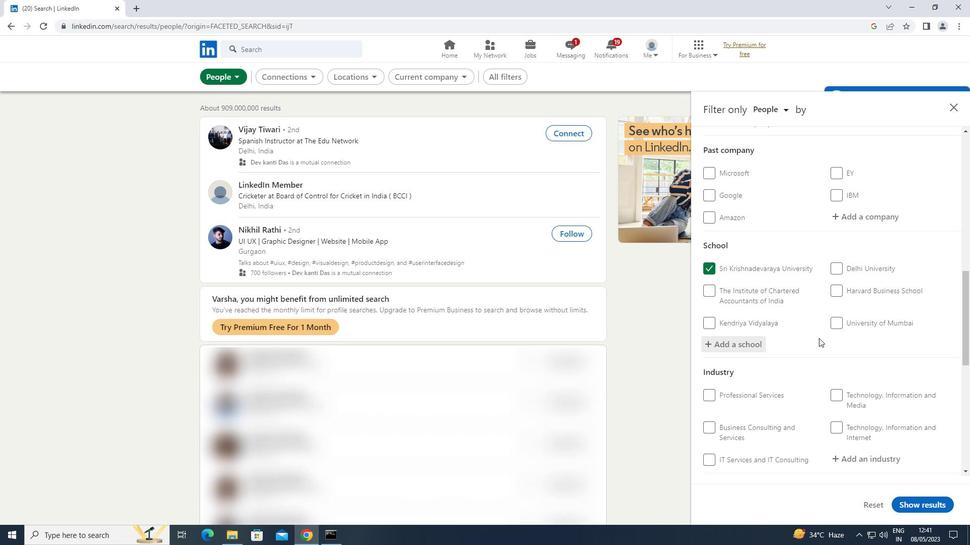 
Action: Mouse scrolled (819, 338) with delta (0, 0)
Screenshot: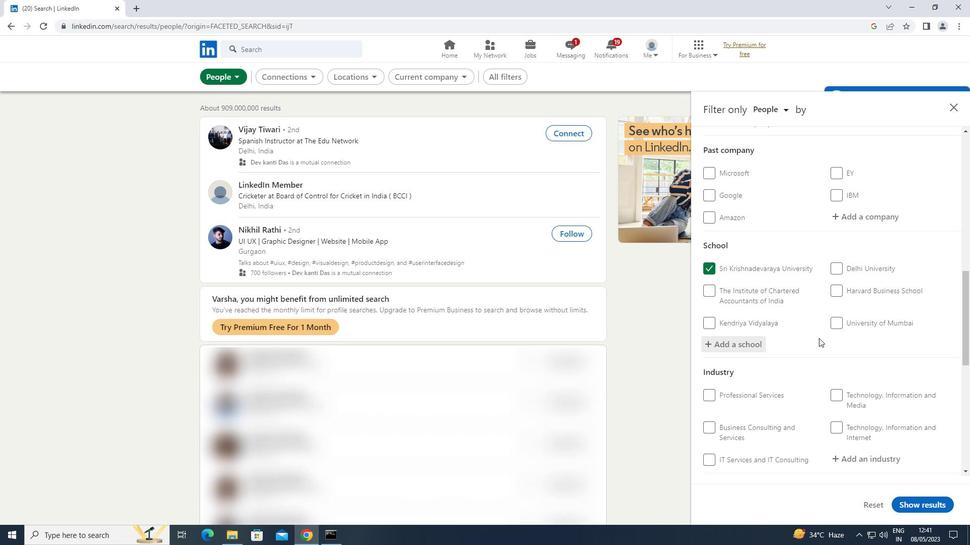 
Action: Mouse scrolled (819, 338) with delta (0, 0)
Screenshot: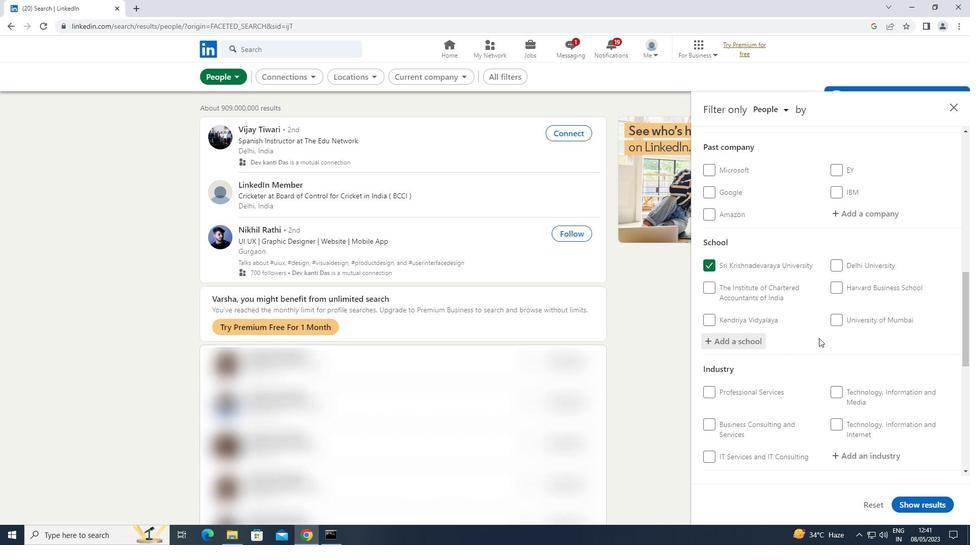 
Action: Mouse scrolled (819, 338) with delta (0, 0)
Screenshot: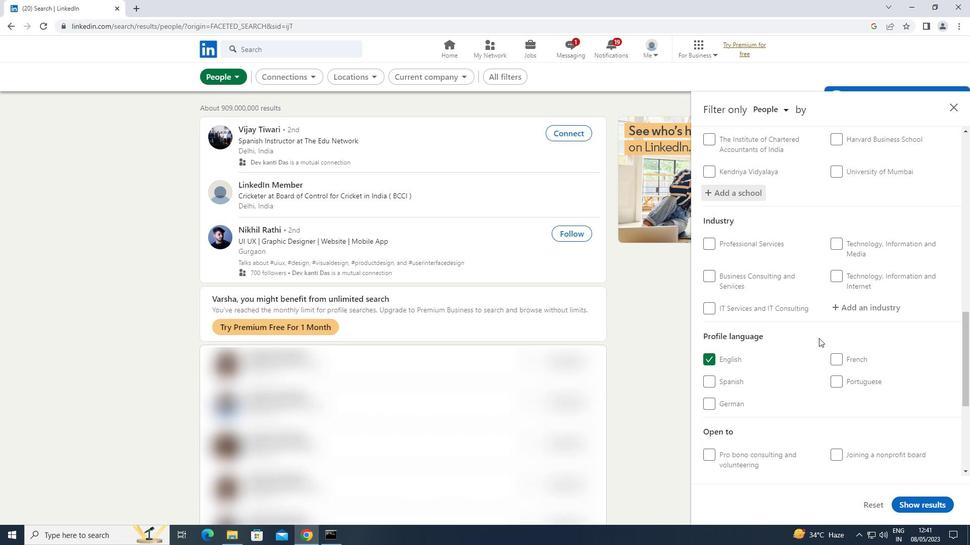 
Action: Mouse scrolled (819, 338) with delta (0, 0)
Screenshot: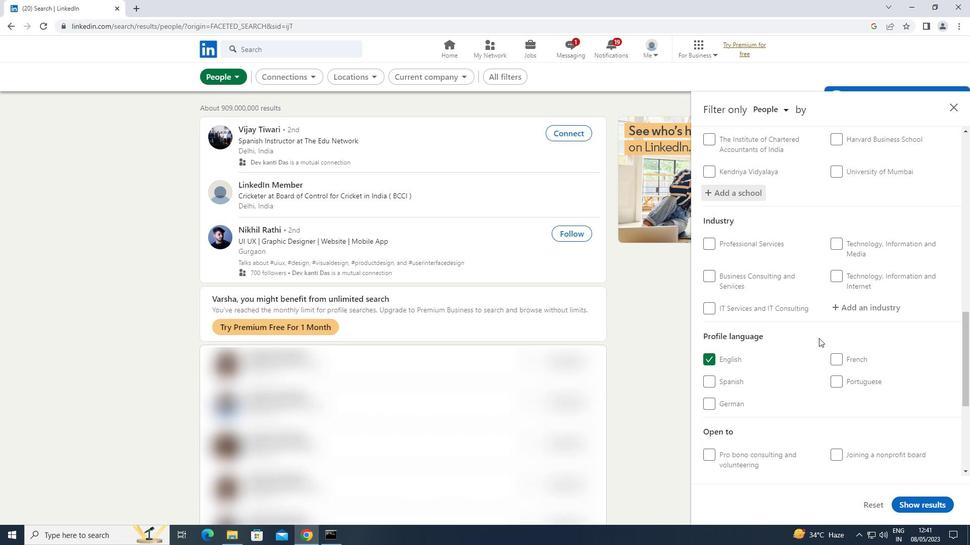 
Action: Mouse scrolled (819, 338) with delta (0, 0)
Screenshot: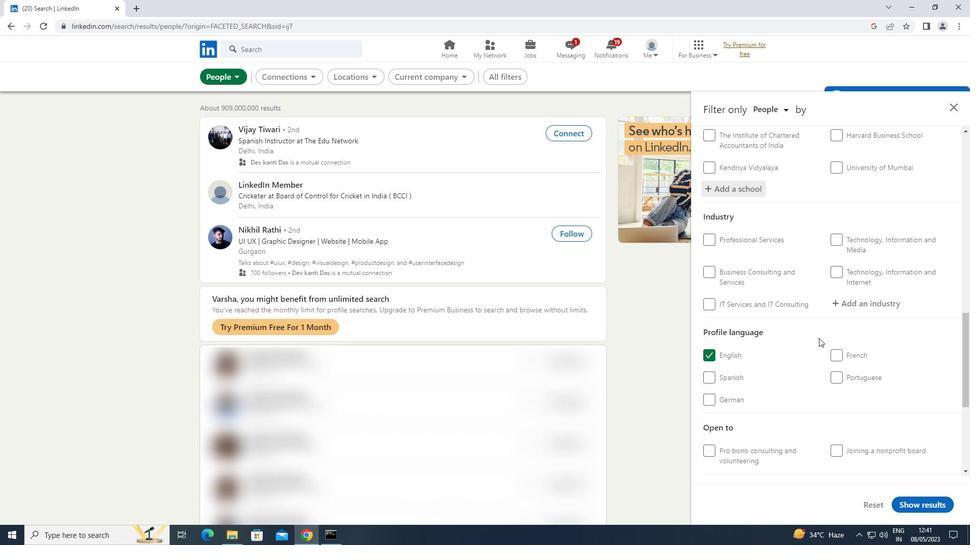 
Action: Mouse moved to (863, 300)
Screenshot: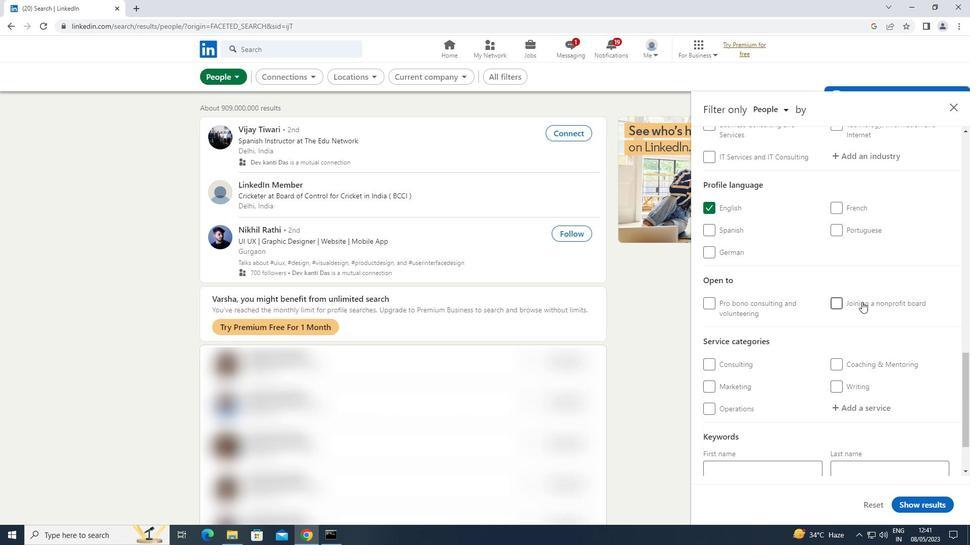 
Action: Mouse scrolled (863, 300) with delta (0, 0)
Screenshot: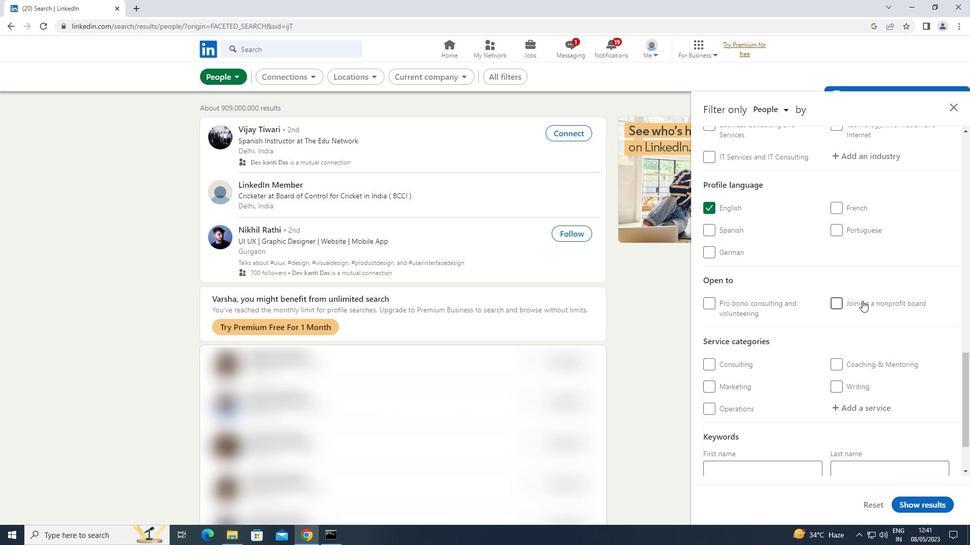 
Action: Mouse moved to (863, 299)
Screenshot: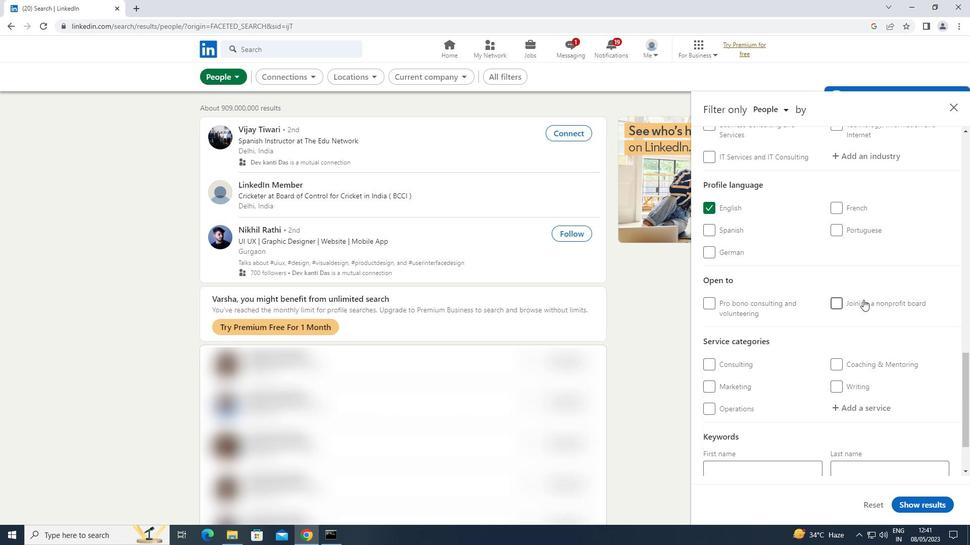 
Action: Mouse scrolled (863, 299) with delta (0, 0)
Screenshot: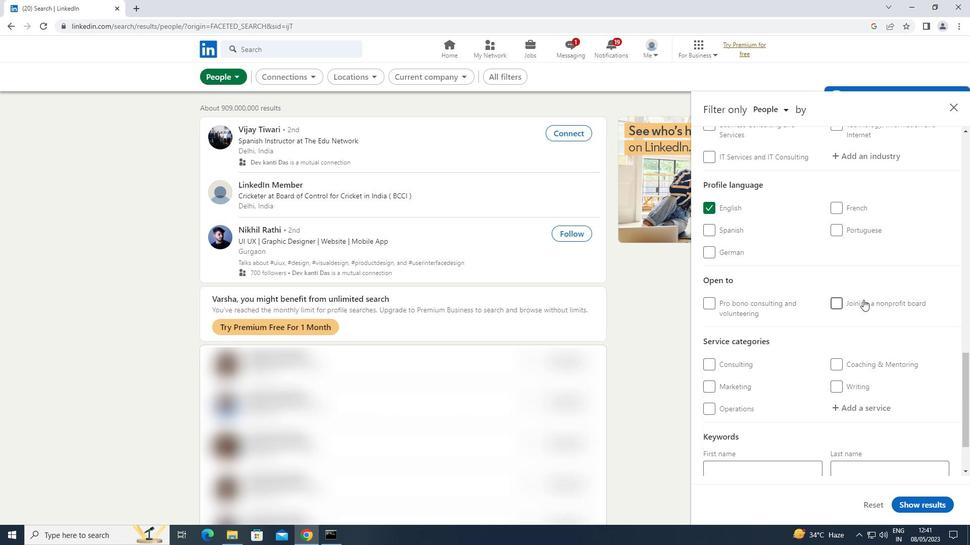 
Action: Mouse moved to (872, 259)
Screenshot: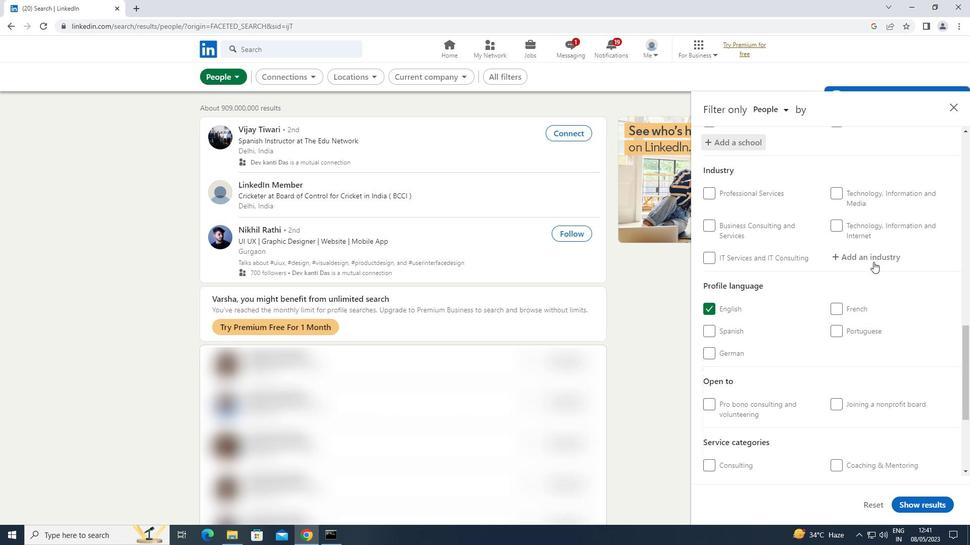 
Action: Mouse pressed left at (872, 259)
Screenshot: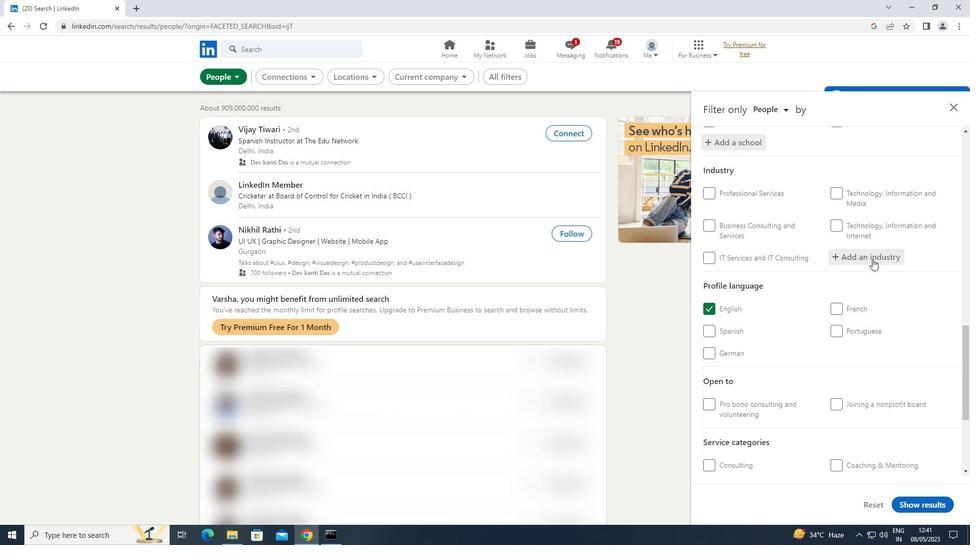 
Action: Key pressed <Key.shift>REAL<Key.space>
Screenshot: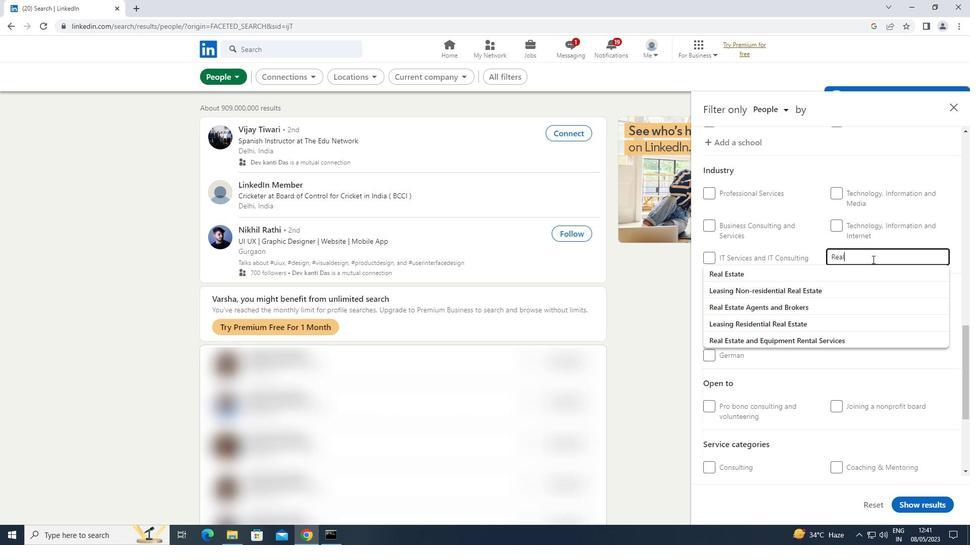 
Action: Mouse moved to (822, 337)
Screenshot: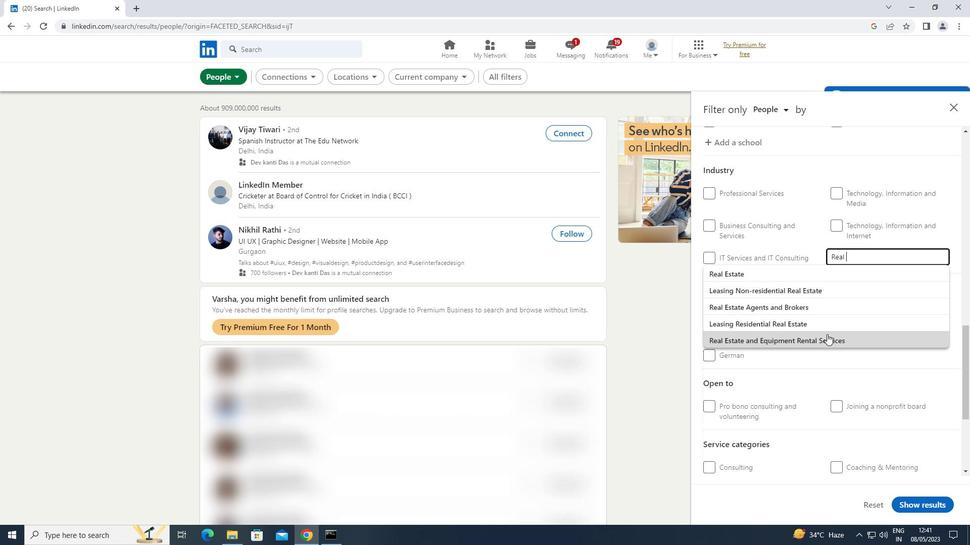 
Action: Mouse pressed left at (822, 337)
Screenshot: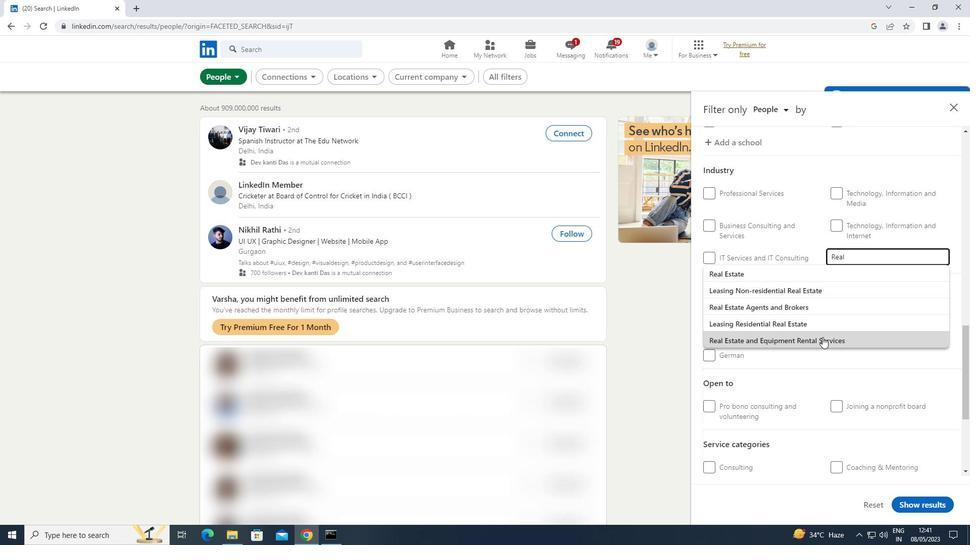 
Action: Mouse moved to (828, 335)
Screenshot: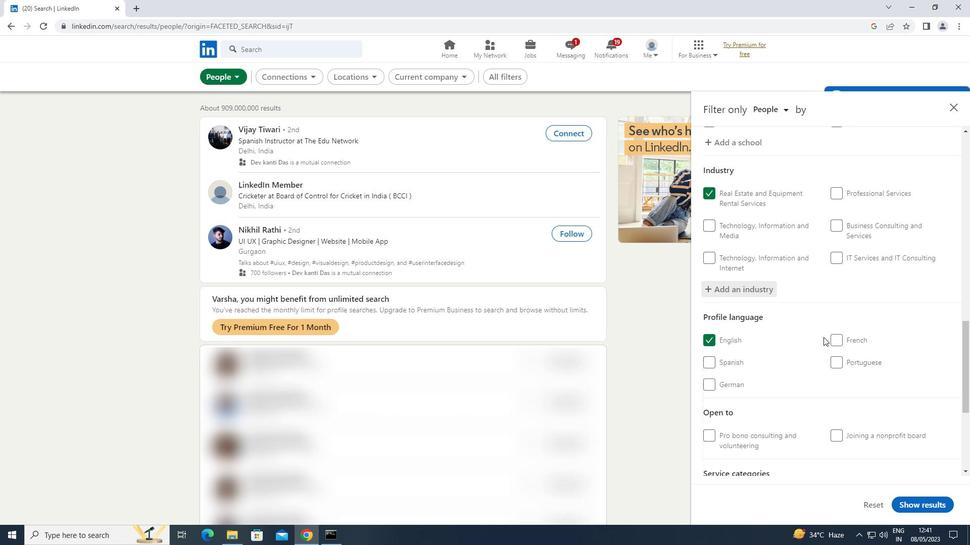 
Action: Mouse scrolled (828, 334) with delta (0, 0)
Screenshot: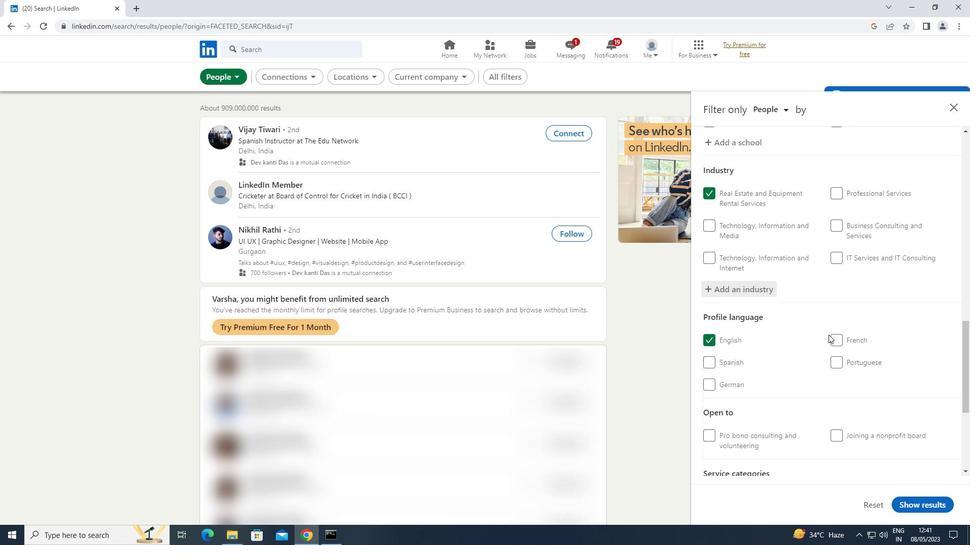 
Action: Mouse scrolled (828, 334) with delta (0, 0)
Screenshot: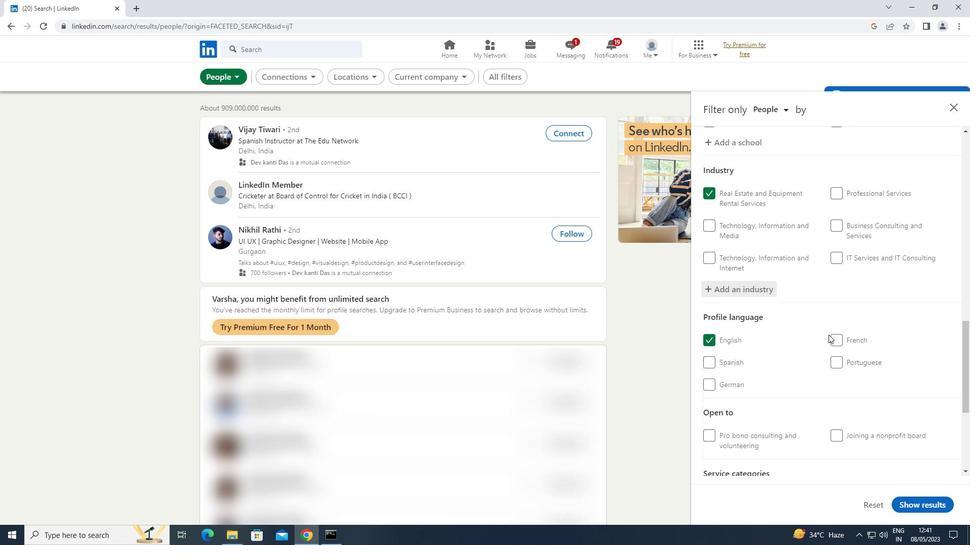 
Action: Mouse scrolled (828, 334) with delta (0, 0)
Screenshot: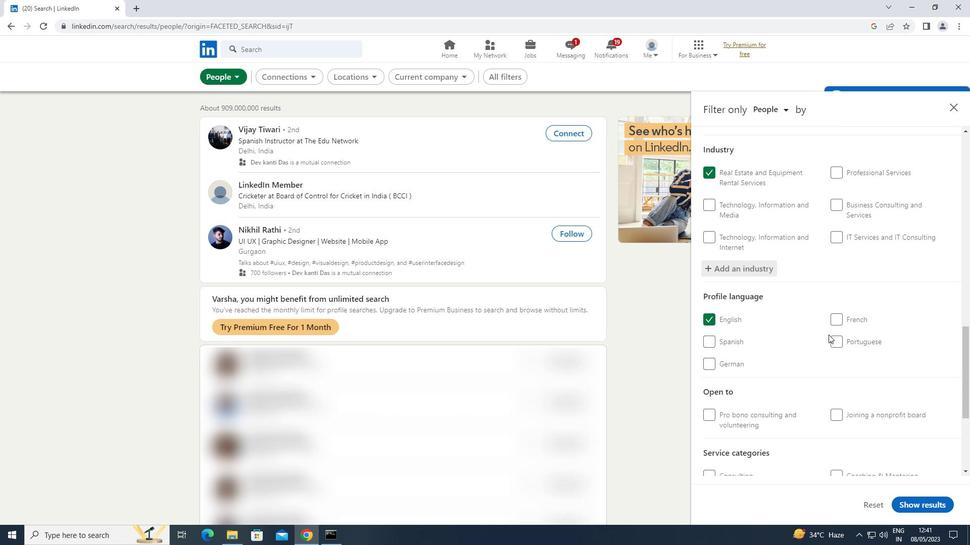 
Action: Mouse scrolled (828, 334) with delta (0, 0)
Screenshot: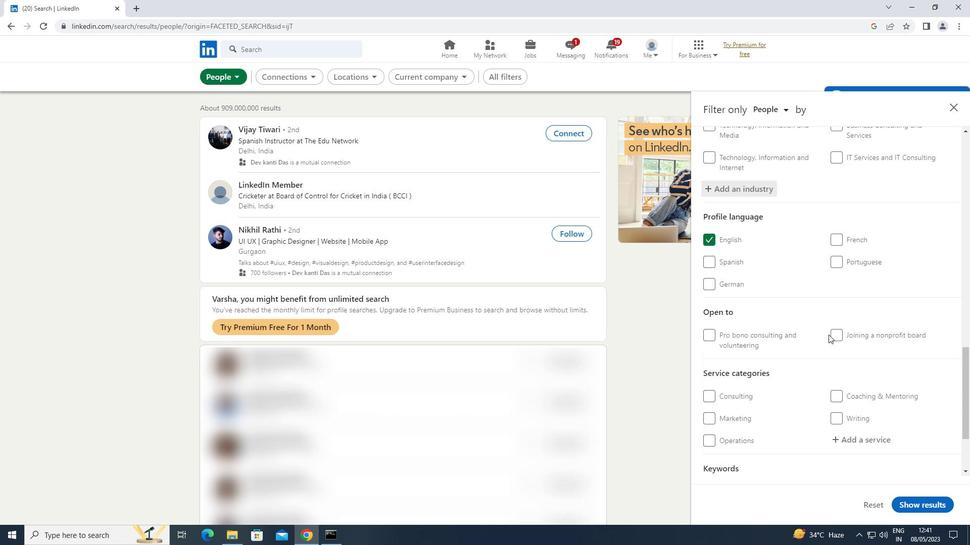 
Action: Mouse moved to (859, 330)
Screenshot: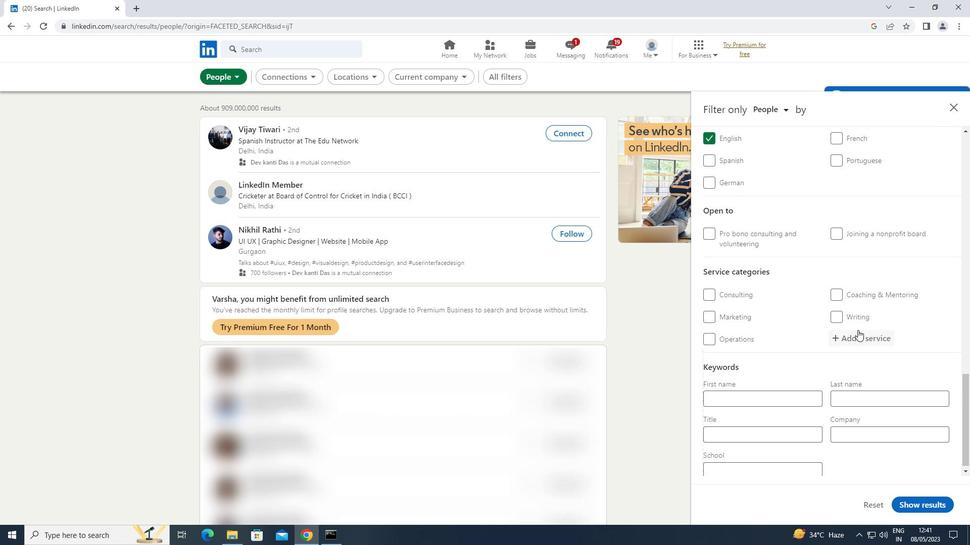 
Action: Mouse pressed left at (859, 330)
Screenshot: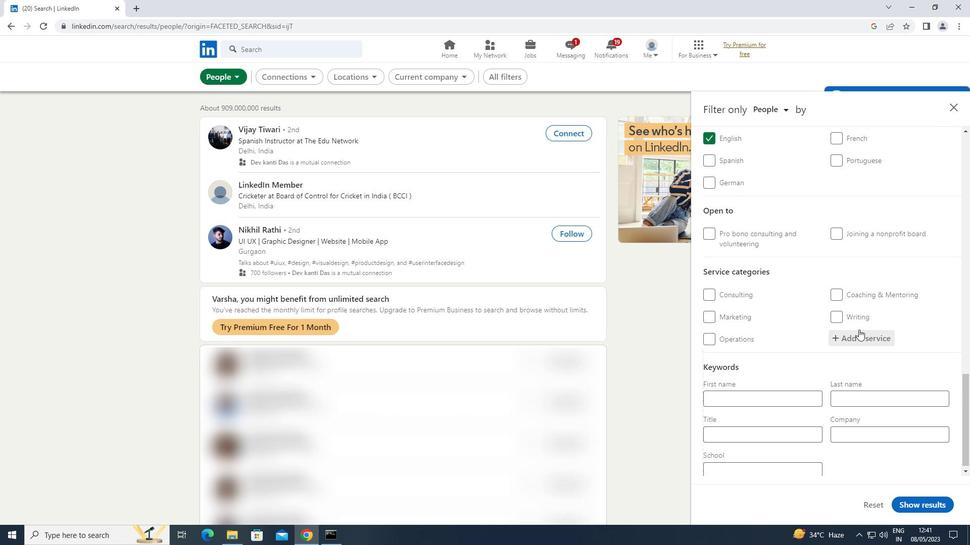 
Action: Key pressed <Key.shift>CORPORATE
Screenshot: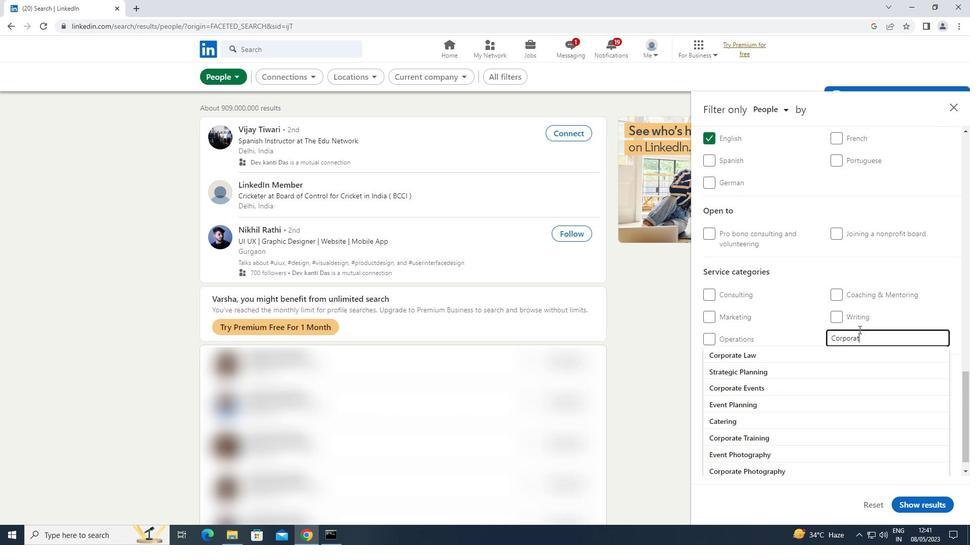 
Action: Mouse moved to (772, 349)
Screenshot: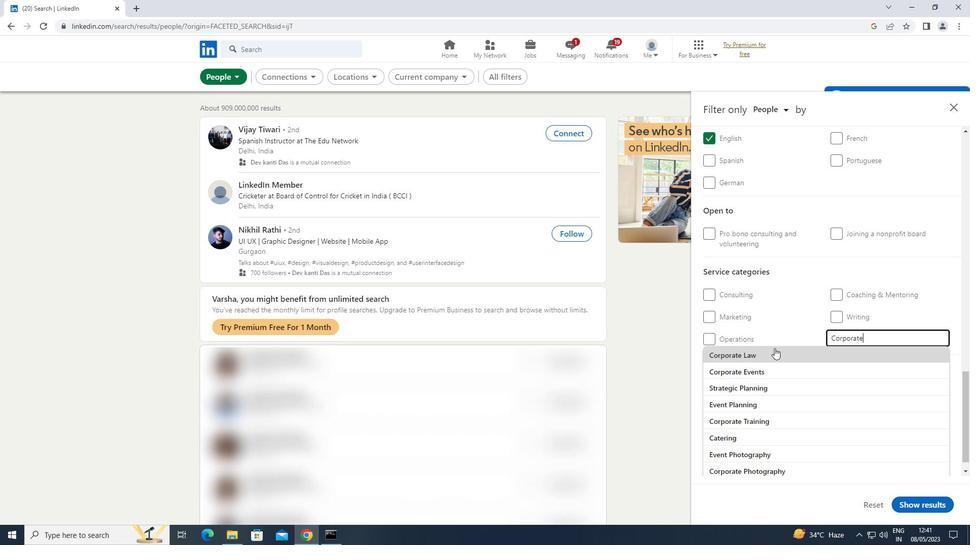 
Action: Mouse pressed left at (772, 349)
Screenshot: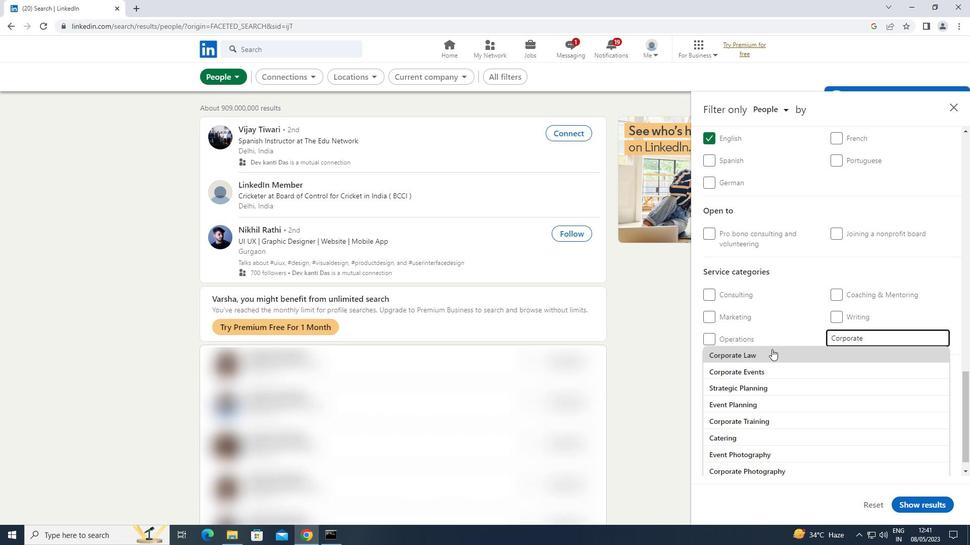 
Action: Mouse moved to (774, 348)
Screenshot: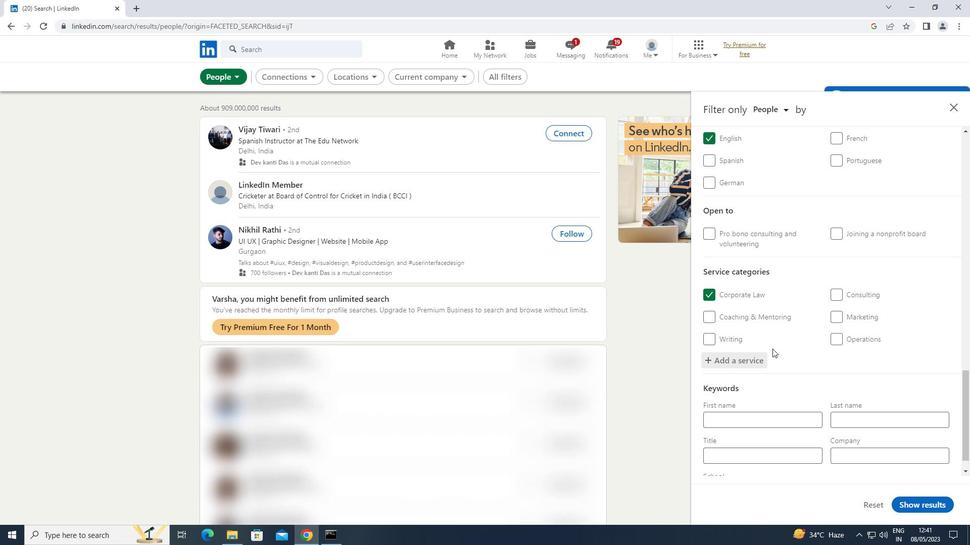 
Action: Mouse scrolled (774, 347) with delta (0, 0)
Screenshot: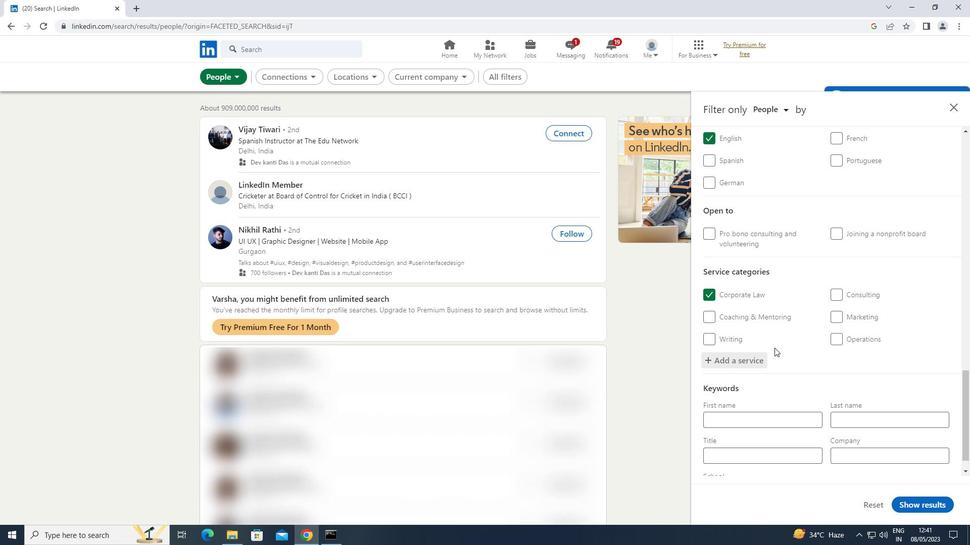 
Action: Mouse scrolled (774, 347) with delta (0, 0)
Screenshot: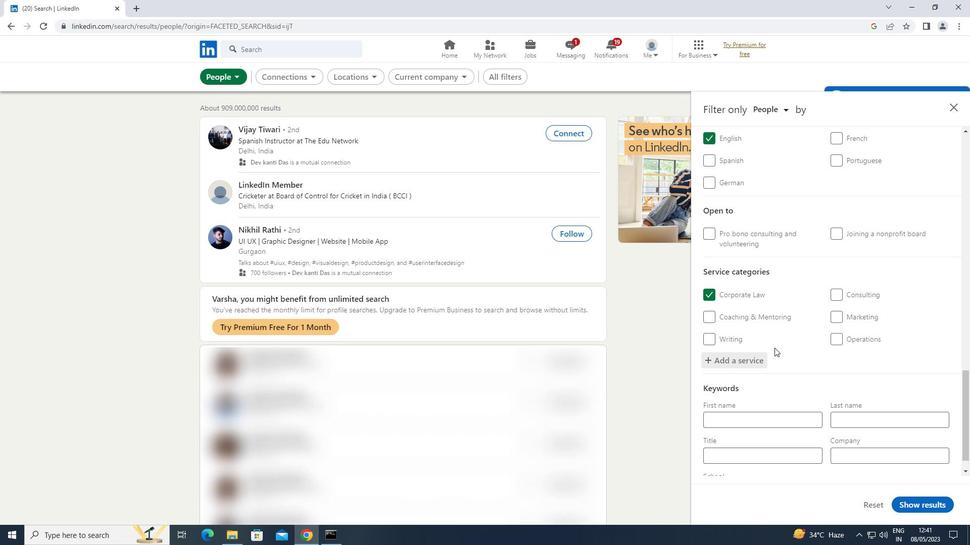 
Action: Mouse scrolled (774, 347) with delta (0, 0)
Screenshot: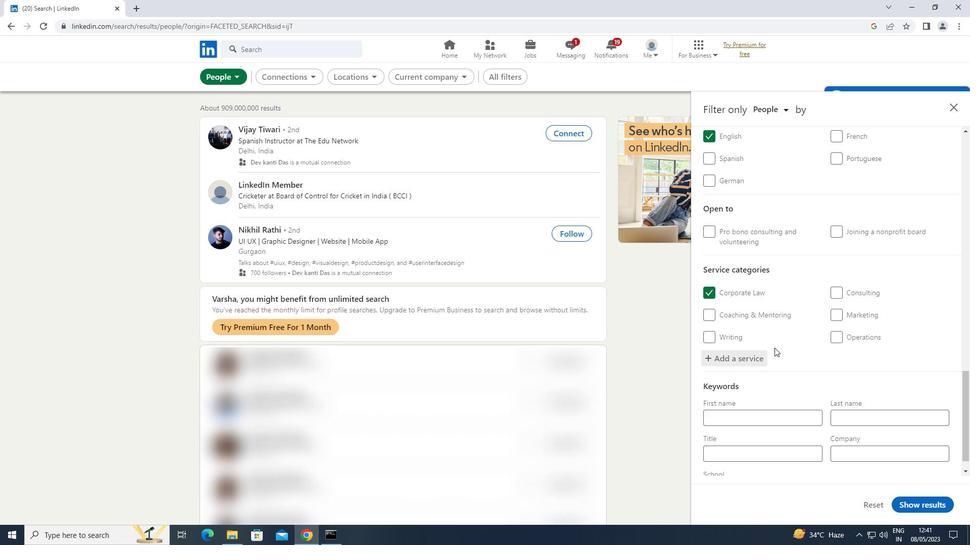
Action: Mouse scrolled (774, 347) with delta (0, 0)
Screenshot: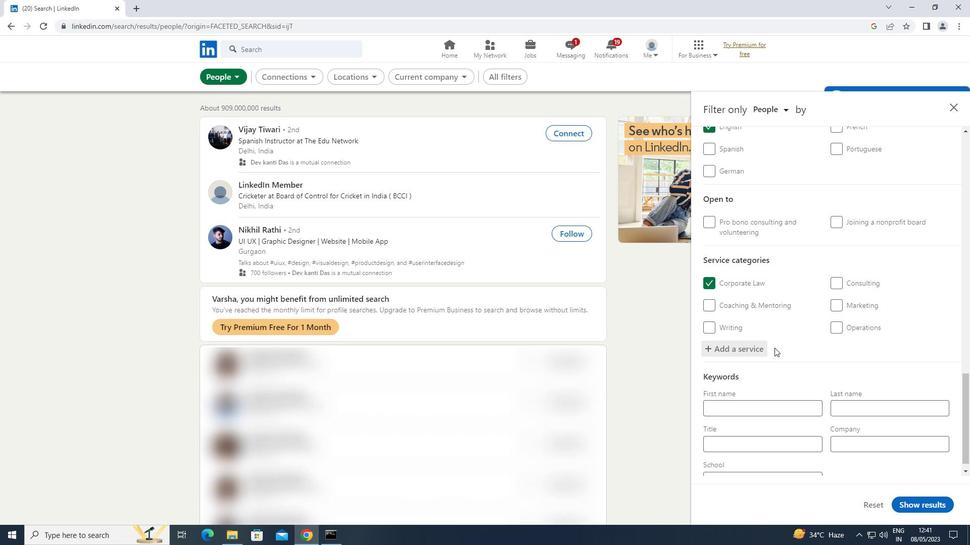 
Action: Mouse scrolled (774, 347) with delta (0, 0)
Screenshot: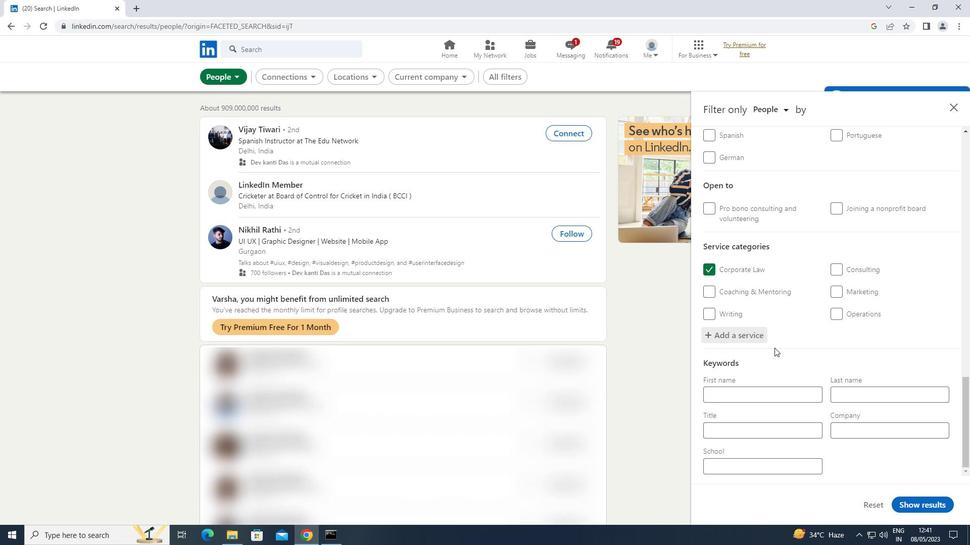 
Action: Mouse scrolled (774, 347) with delta (0, 0)
Screenshot: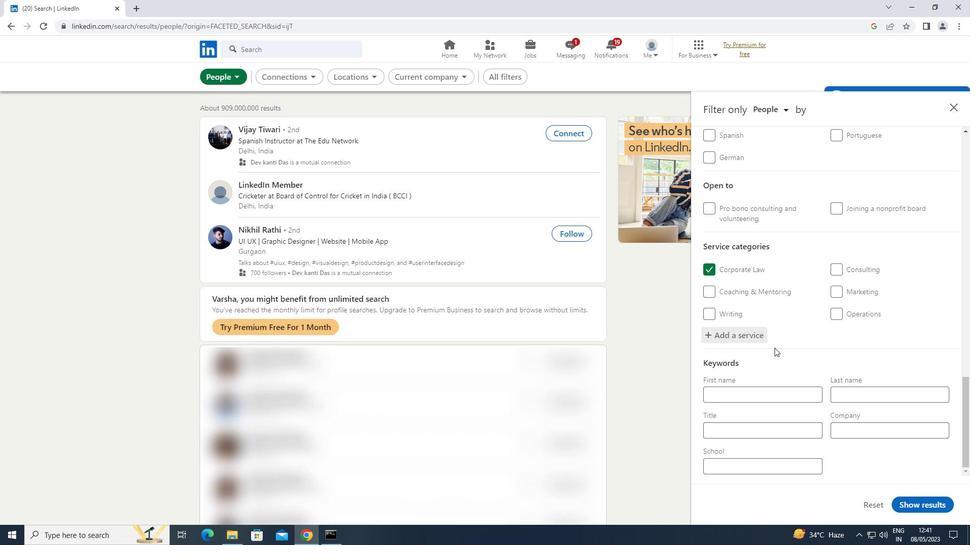 
Action: Mouse moved to (772, 426)
Screenshot: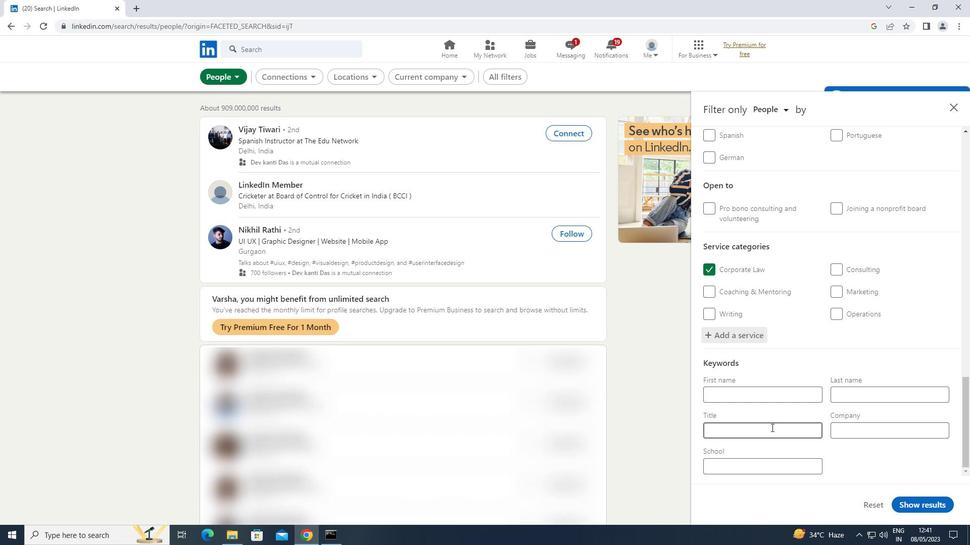 
Action: Mouse pressed left at (772, 426)
Screenshot: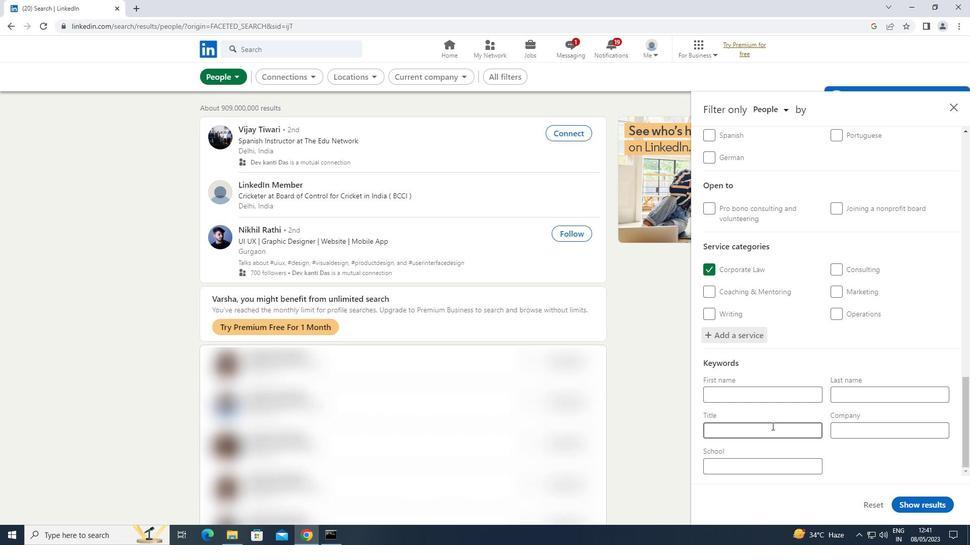 
Action: Key pressed <Key.shift>POLITICAL<Key.space><Key.shift>SCIENTIST
Screenshot: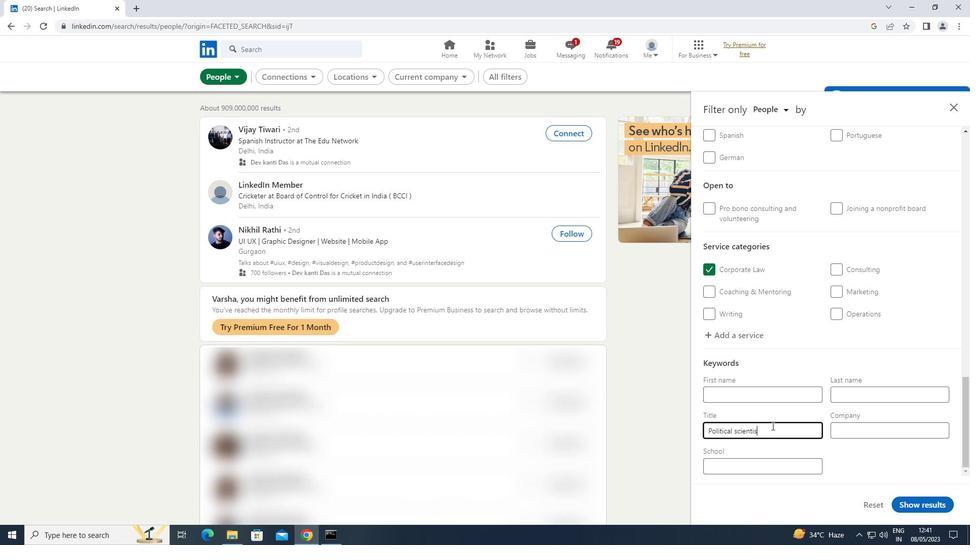 
Action: Mouse moved to (930, 504)
Screenshot: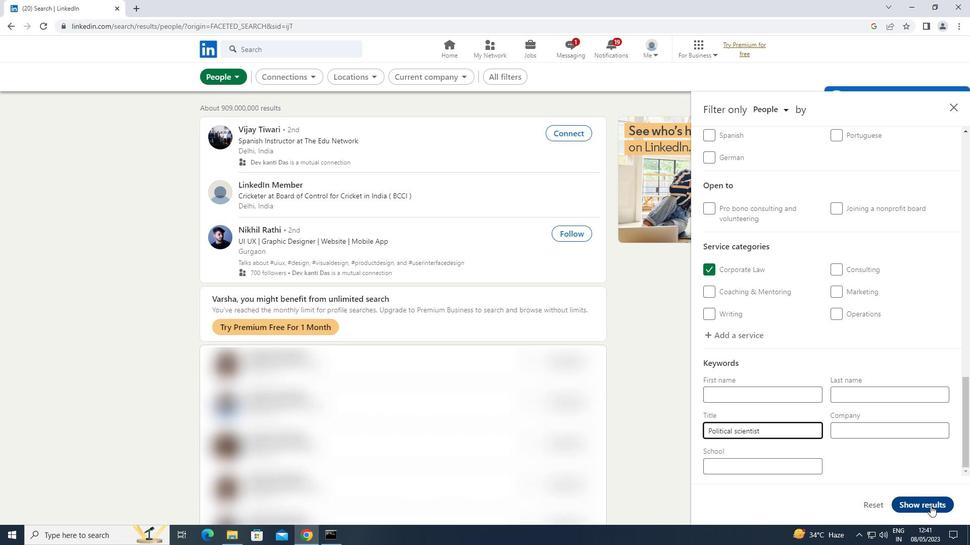 
Action: Mouse pressed left at (930, 504)
Screenshot: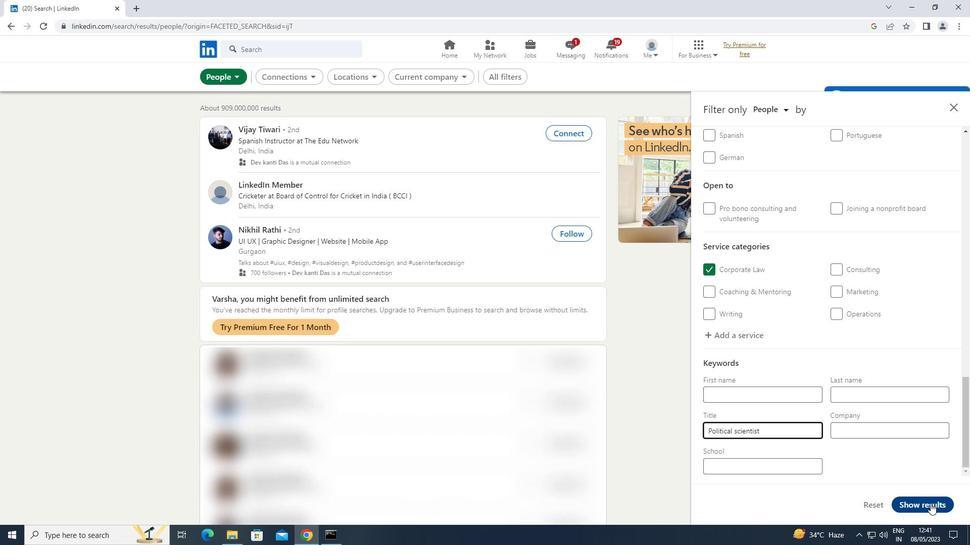 
Action: Mouse moved to (930, 500)
Screenshot: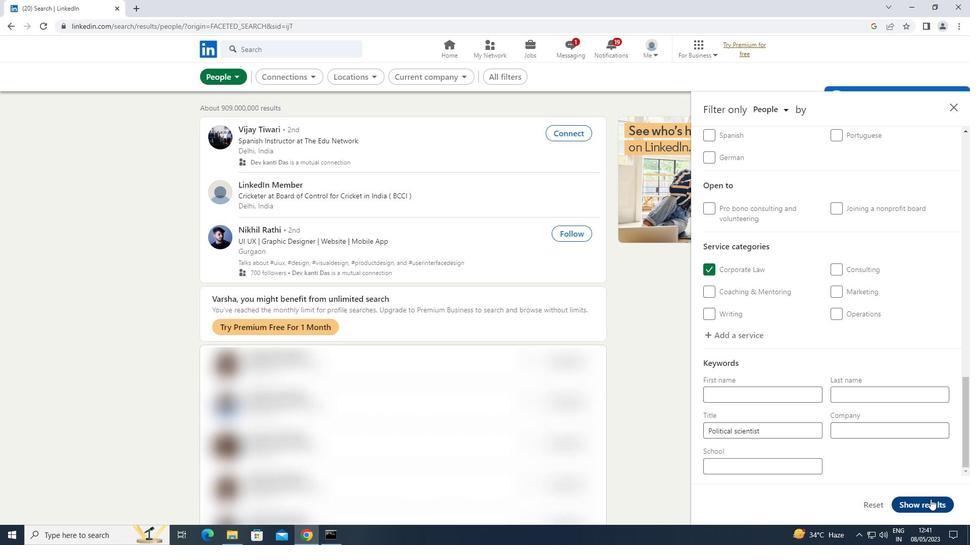 
Action: Mouse pressed left at (930, 500)
Screenshot: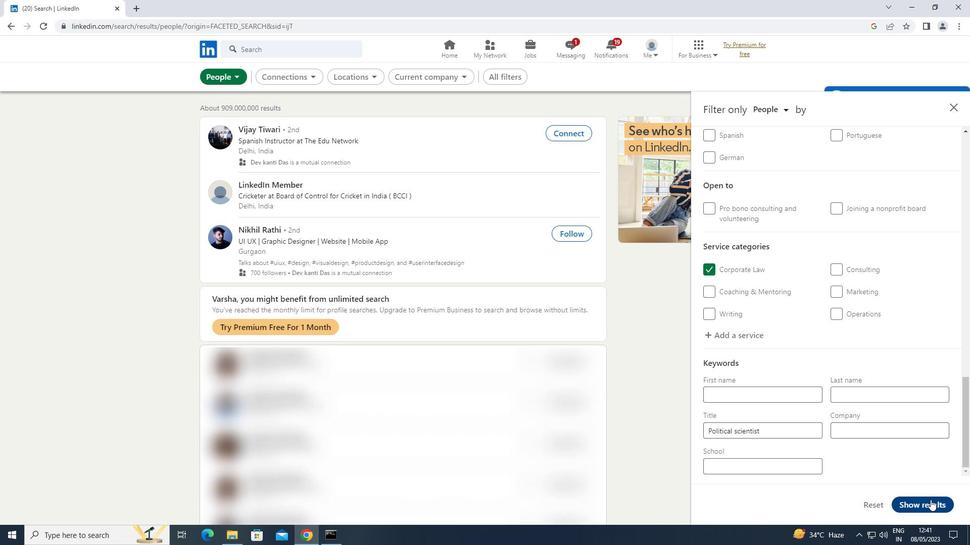 
Action: Mouse moved to (930, 500)
Screenshot: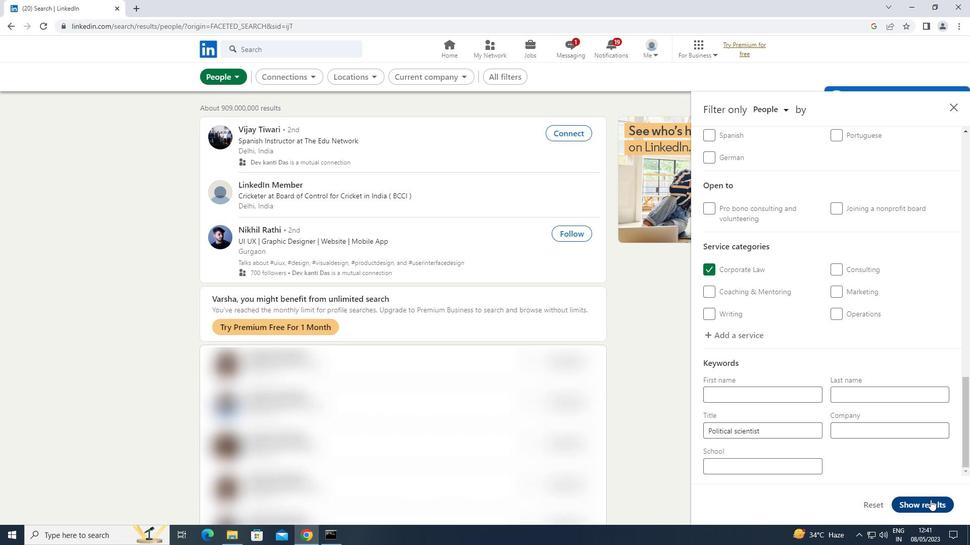 
